Task: Open Card Card0000000053 in Board Board0000000014 in Workspace WS0000000005 in Trello. Add Member ayush98111@gmail.com to Card Card0000000053 in Board Board0000000014 in Workspace WS0000000005 in Trello. Add Purple Label titled Label0000000053 to Card Card0000000053 in Board Board0000000014 in Workspace WS0000000005 in Trello. Add Checklist CL0000000053 to Card Card0000000053 in Board Board0000000014 in Workspace WS0000000005 in Trello. Add Dates with Start Date as Aug 01 2023 and Due Date as Aug 31 2023 to Card Card0000000053 in Board Board0000000014 in Workspace WS0000000005 in Trello
Action: Mouse moved to (82, 414)
Screenshot: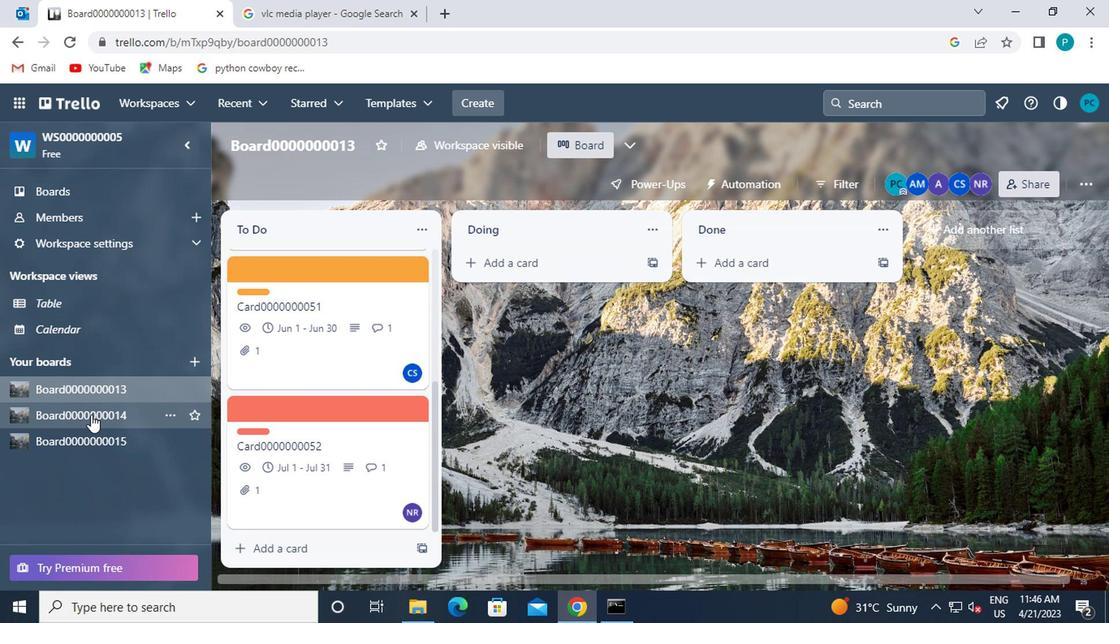 
Action: Mouse pressed left at (82, 414)
Screenshot: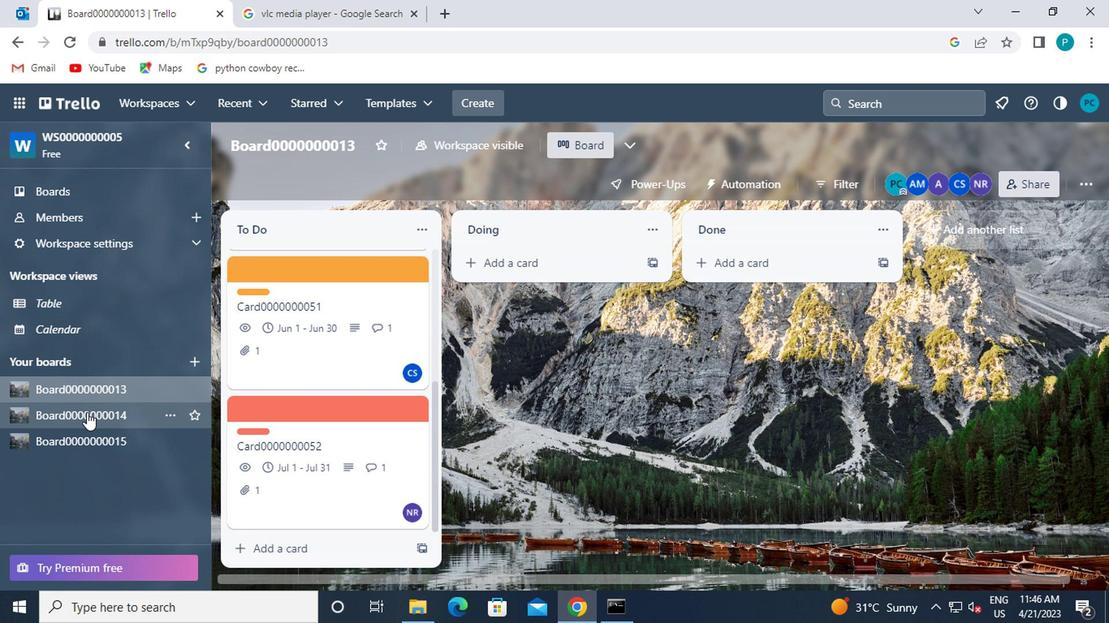 
Action: Mouse moved to (280, 234)
Screenshot: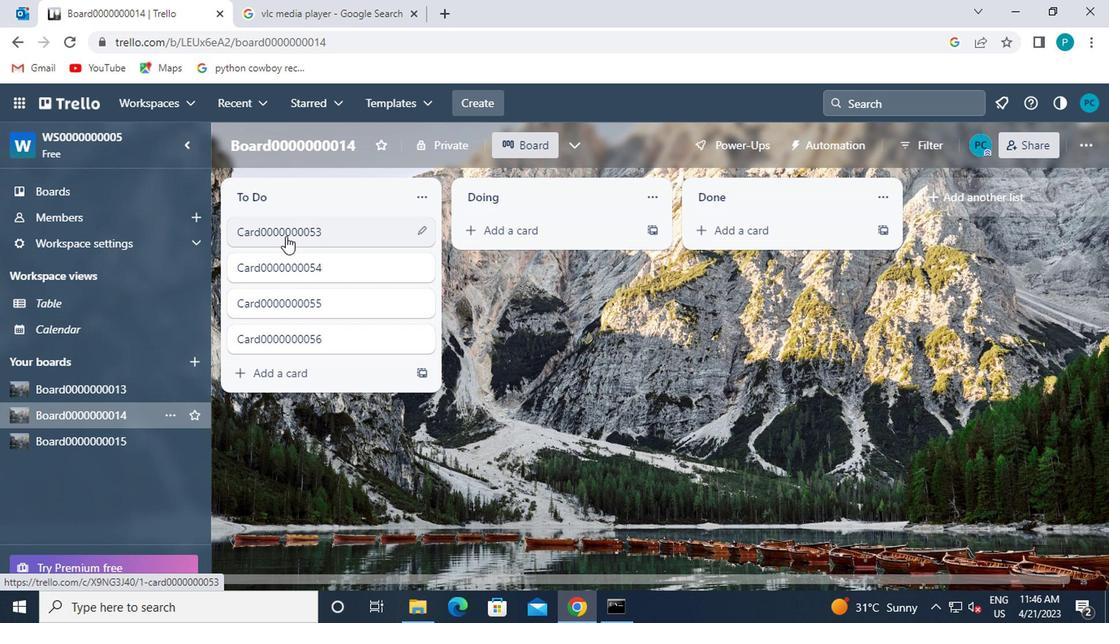 
Action: Mouse pressed left at (280, 234)
Screenshot: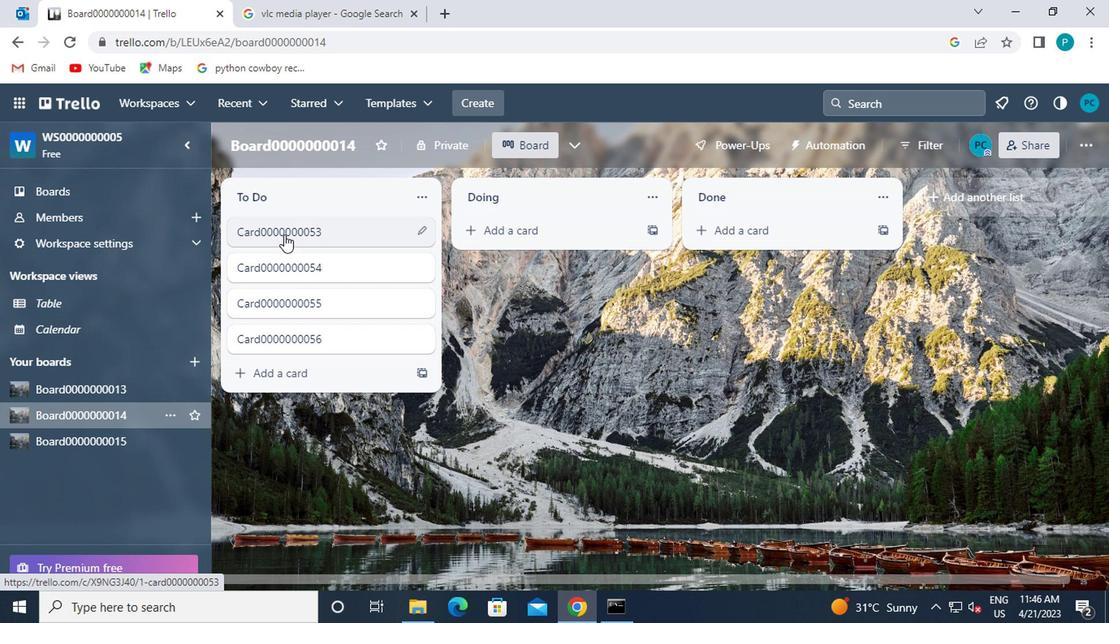 
Action: Mouse moved to (720, 231)
Screenshot: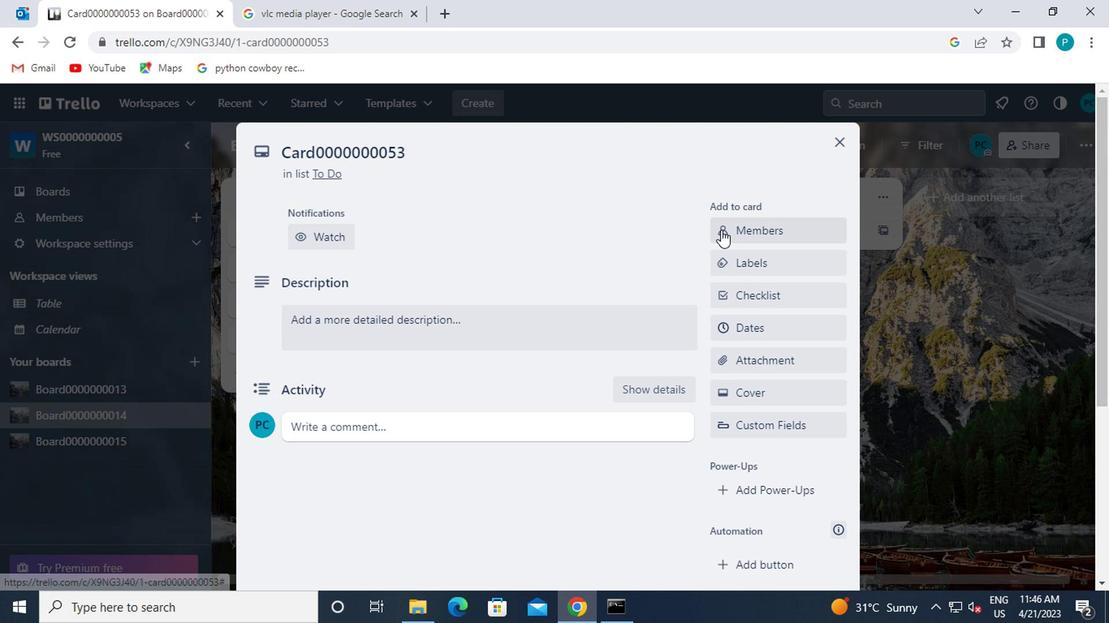 
Action: Mouse pressed left at (720, 231)
Screenshot: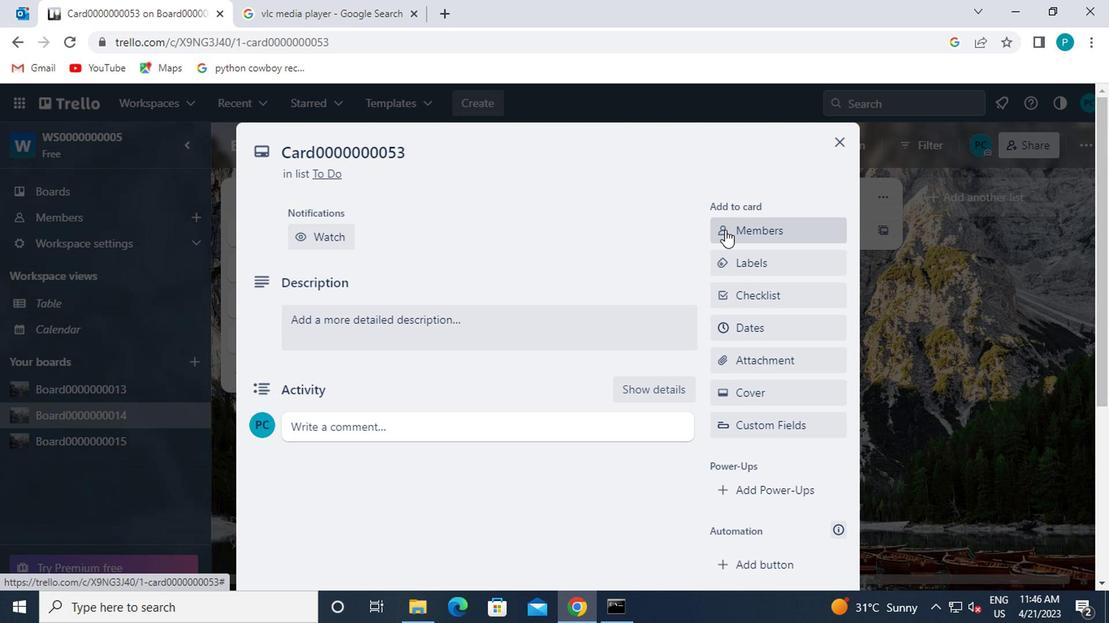 
Action: Mouse moved to (752, 312)
Screenshot: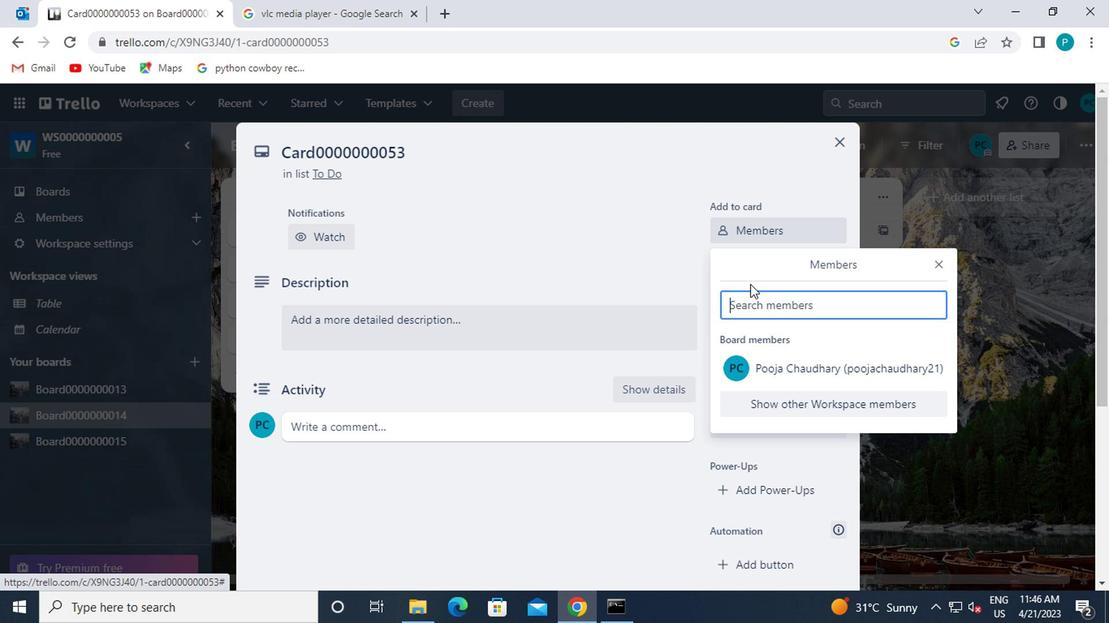 
Action: Mouse pressed left at (752, 312)
Screenshot: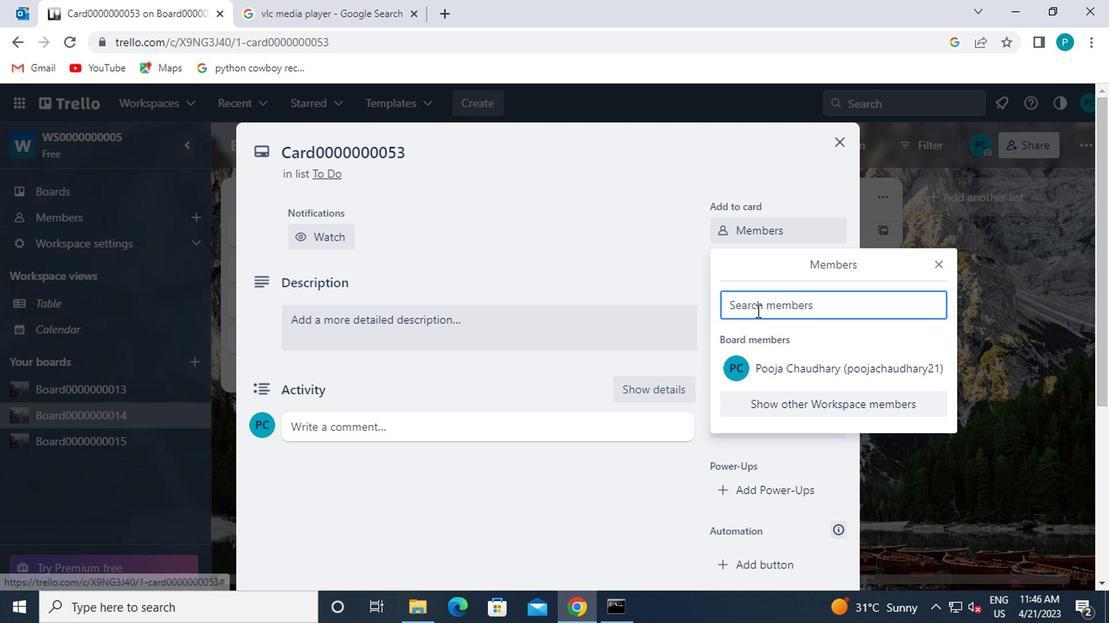 
Action: Key pressed a
Screenshot: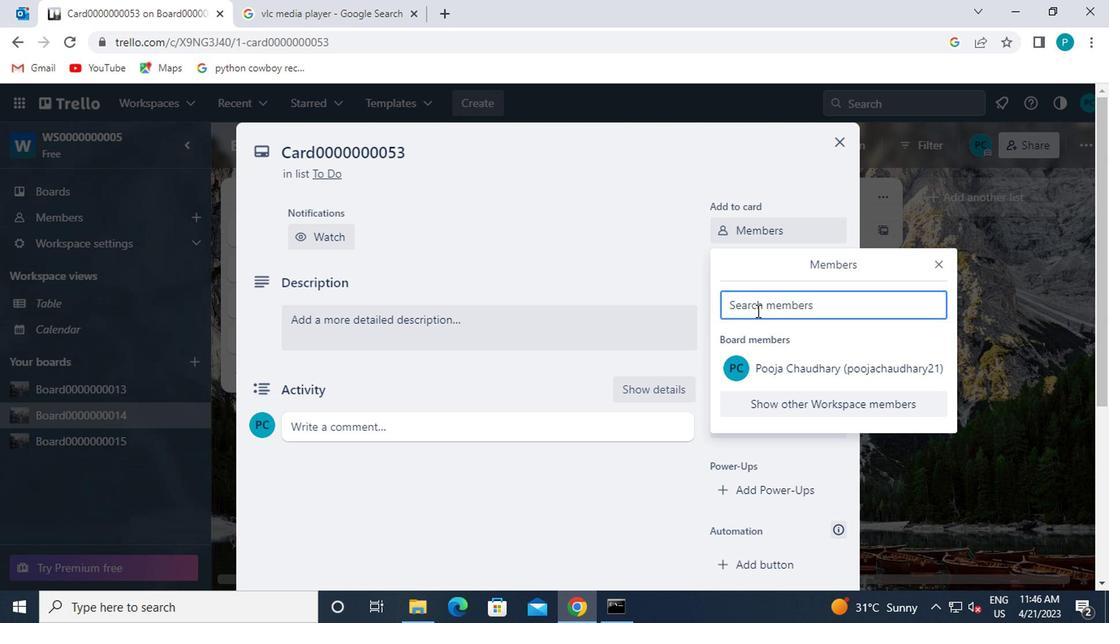 
Action: Mouse moved to (793, 484)
Screenshot: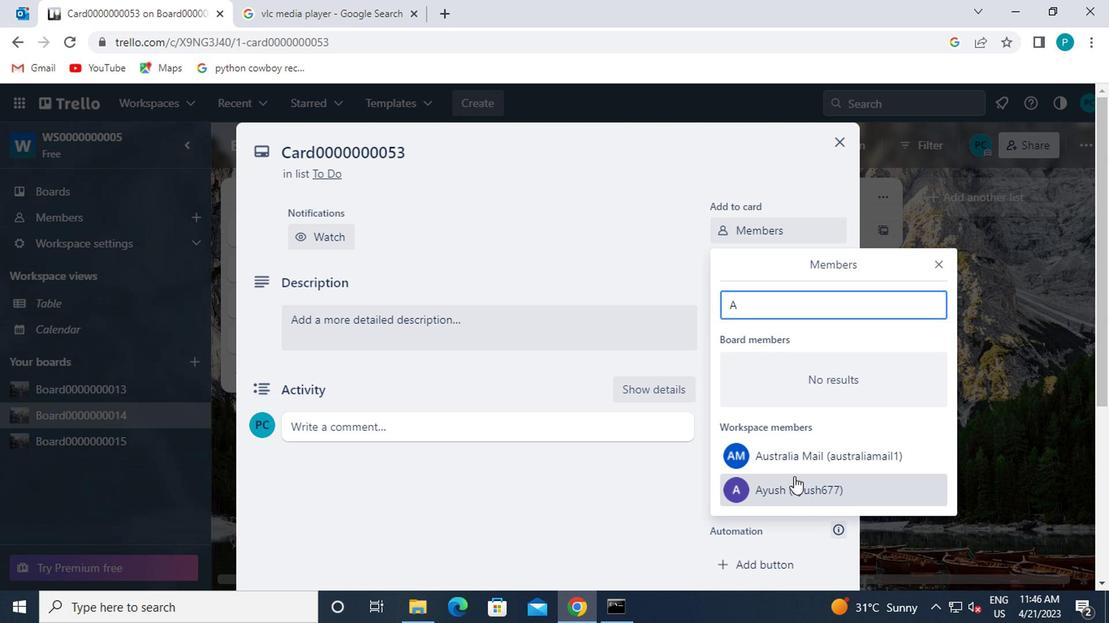 
Action: Mouse pressed left at (793, 484)
Screenshot: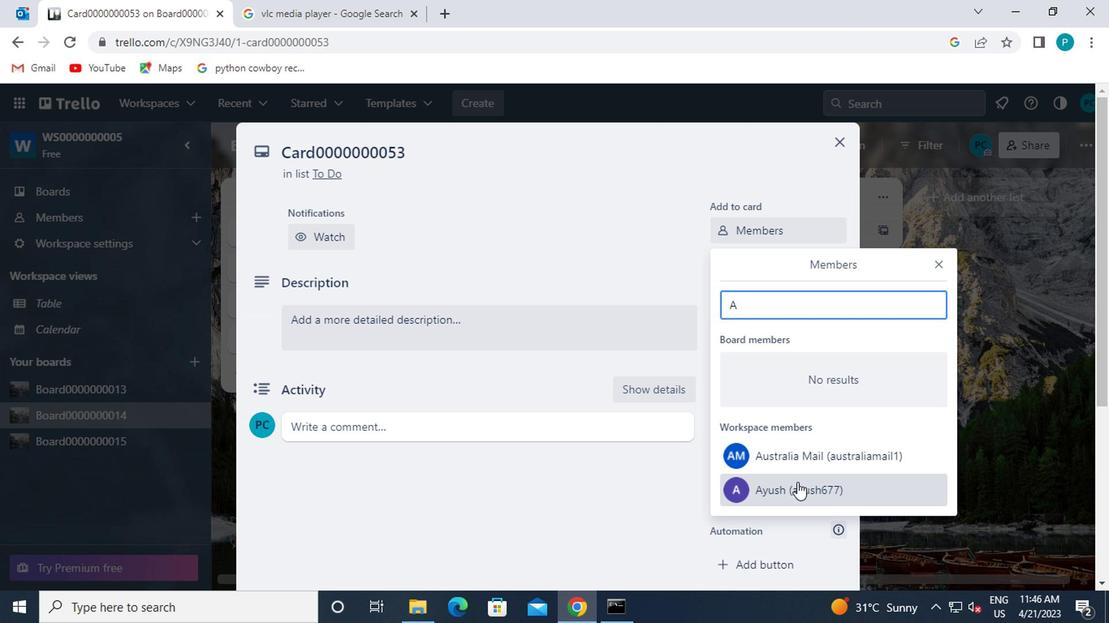 
Action: Mouse moved to (936, 264)
Screenshot: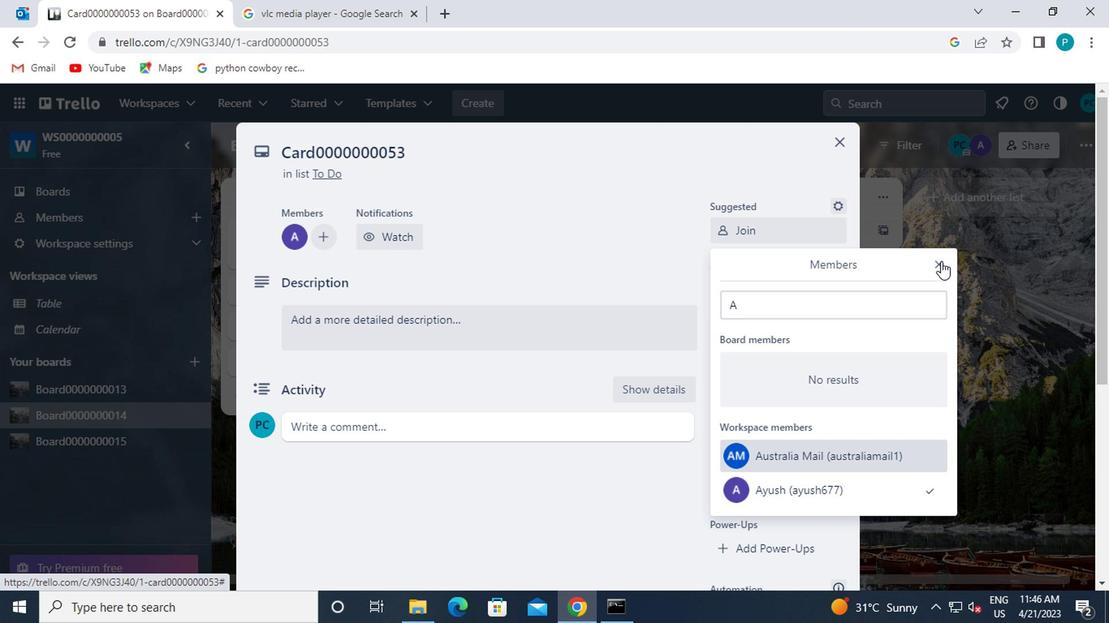 
Action: Mouse pressed left at (936, 264)
Screenshot: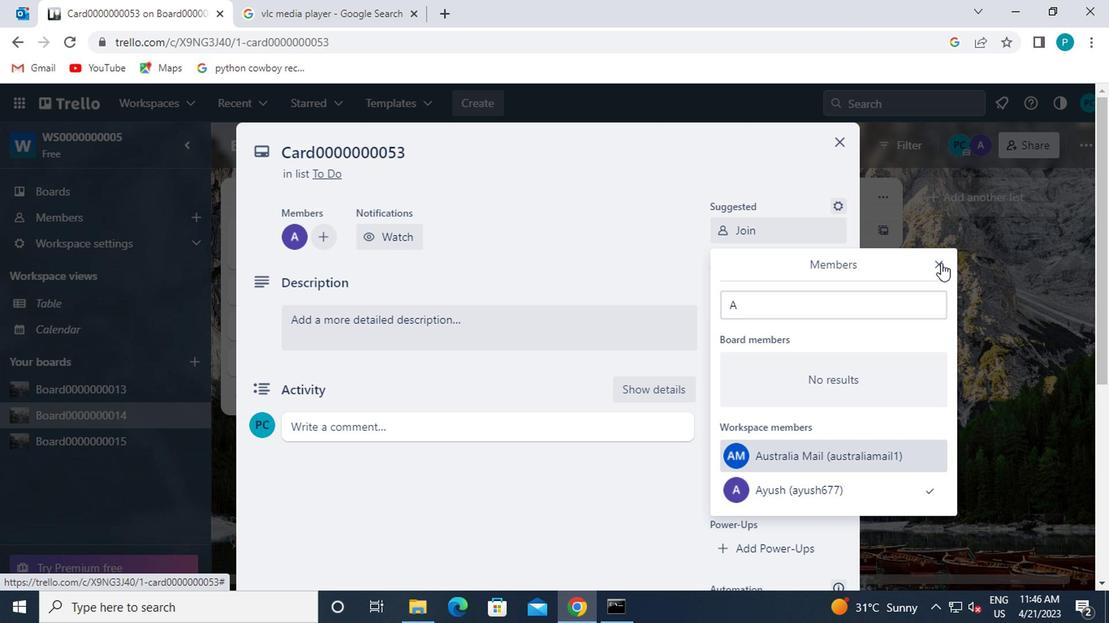 
Action: Mouse moved to (806, 326)
Screenshot: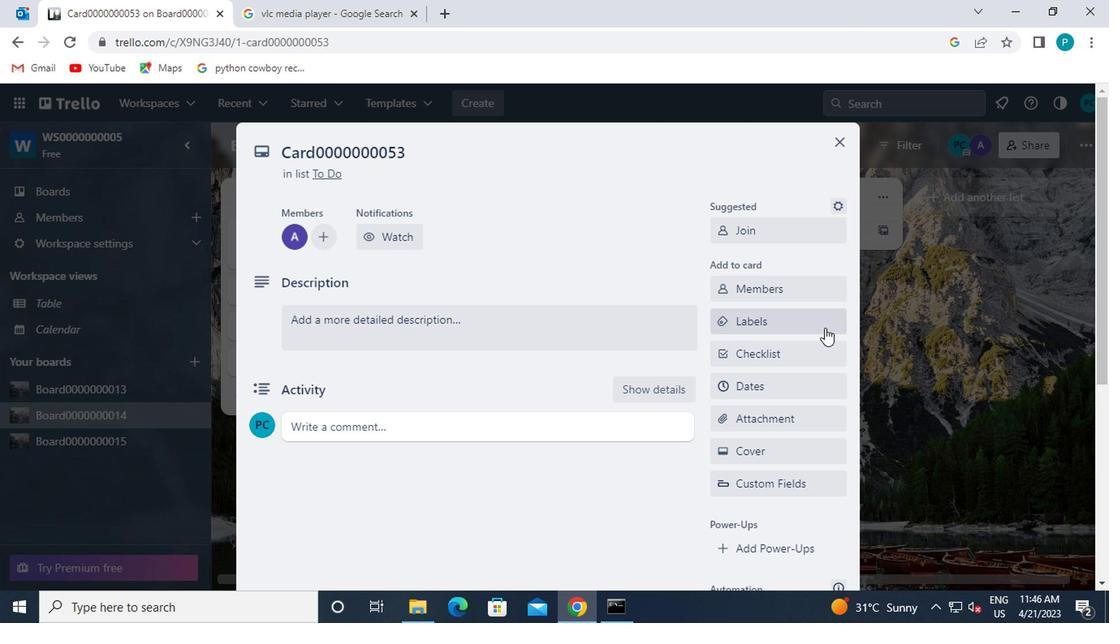 
Action: Mouse pressed left at (806, 326)
Screenshot: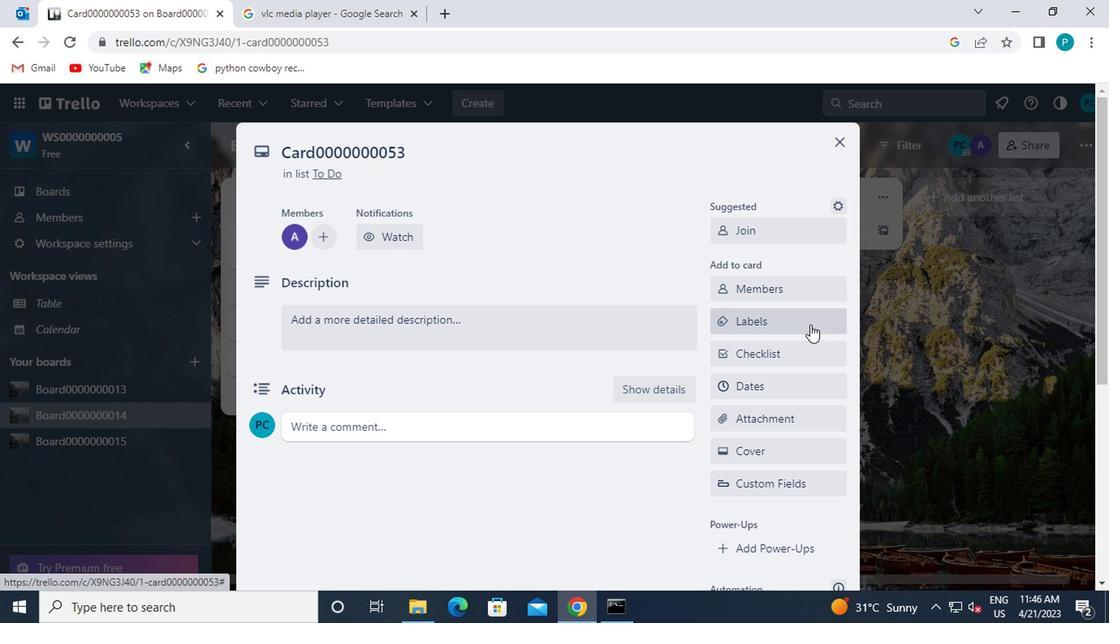 
Action: Mouse moved to (819, 422)
Screenshot: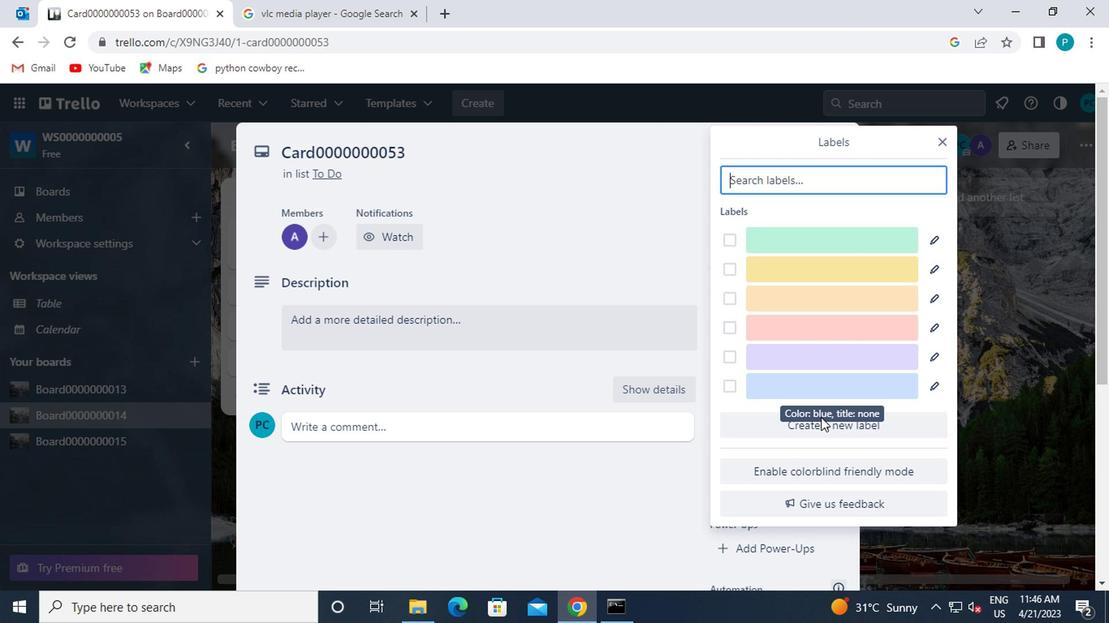 
Action: Mouse pressed left at (819, 422)
Screenshot: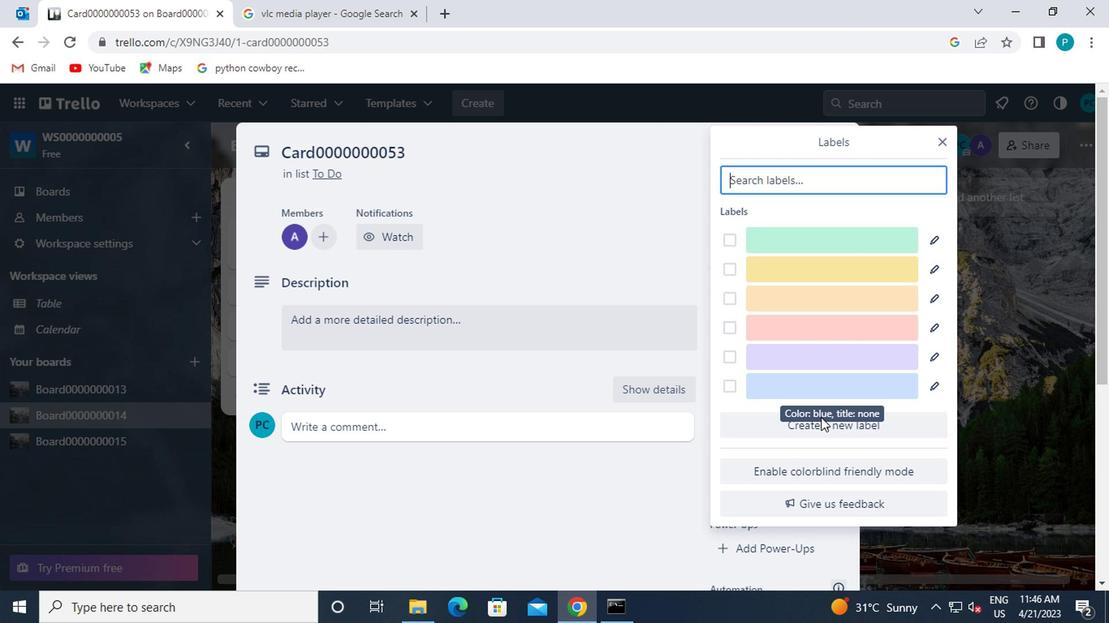 
Action: Mouse moved to (826, 426)
Screenshot: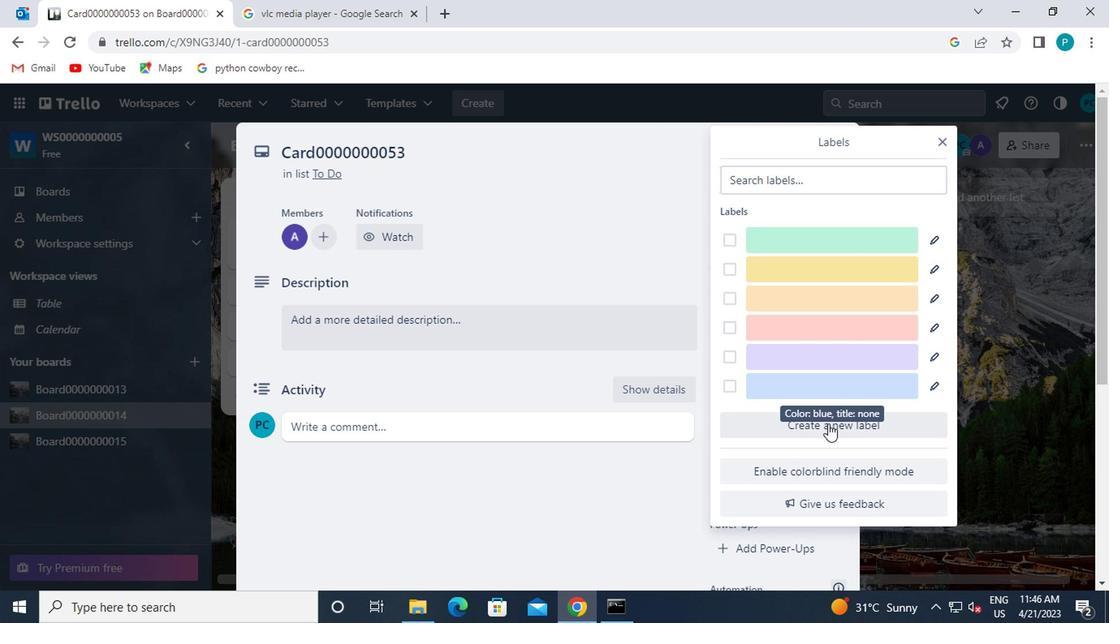 
Action: Mouse pressed left at (826, 426)
Screenshot: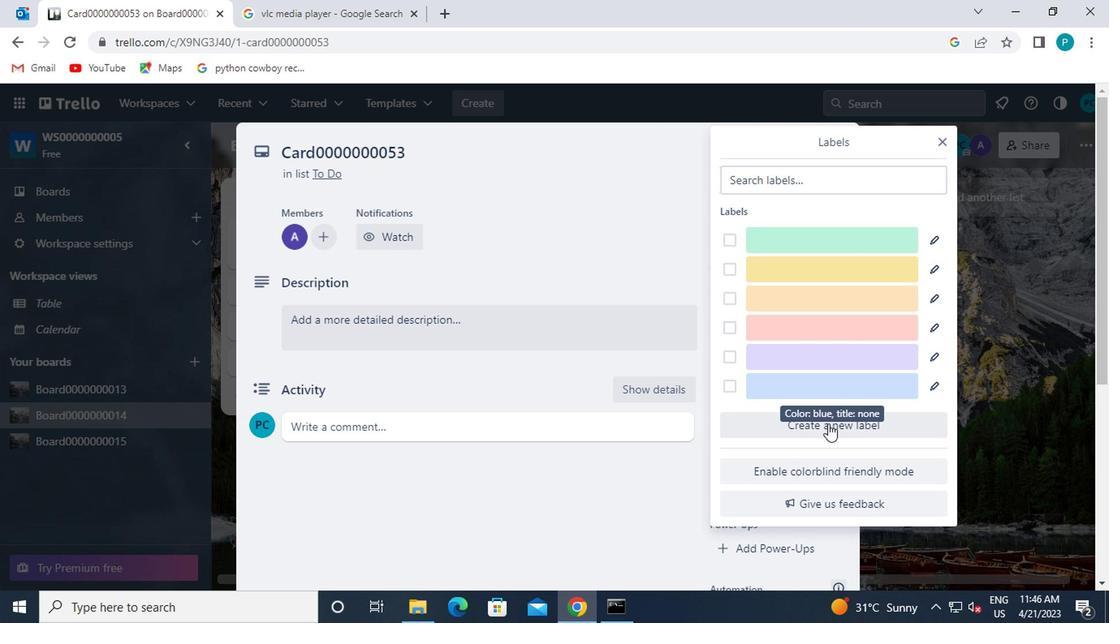 
Action: Mouse moved to (910, 378)
Screenshot: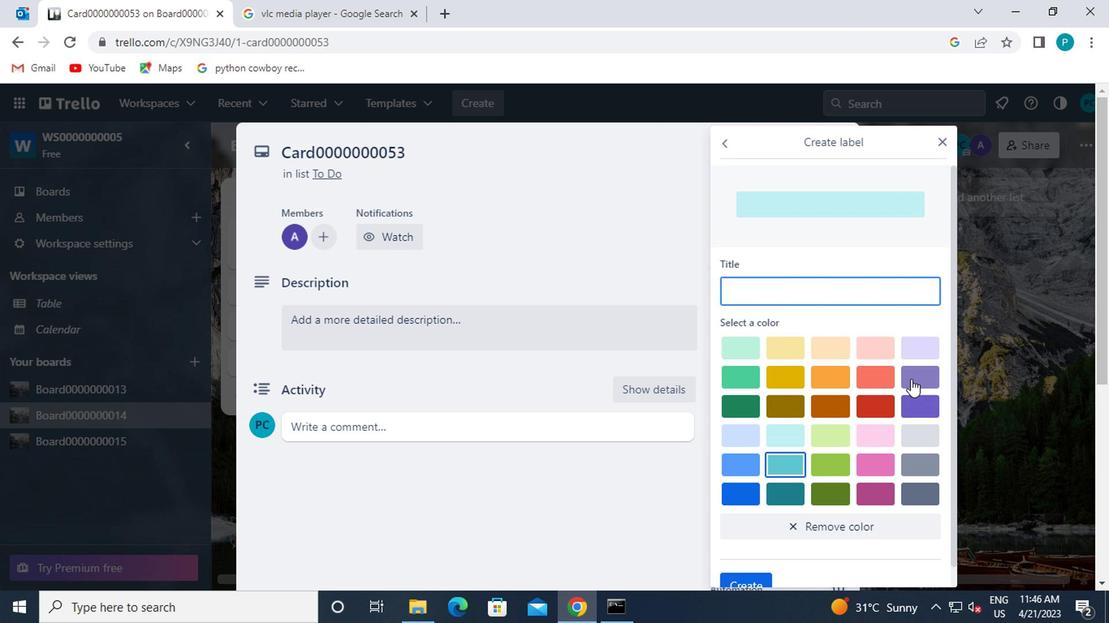 
Action: Mouse pressed left at (910, 378)
Screenshot: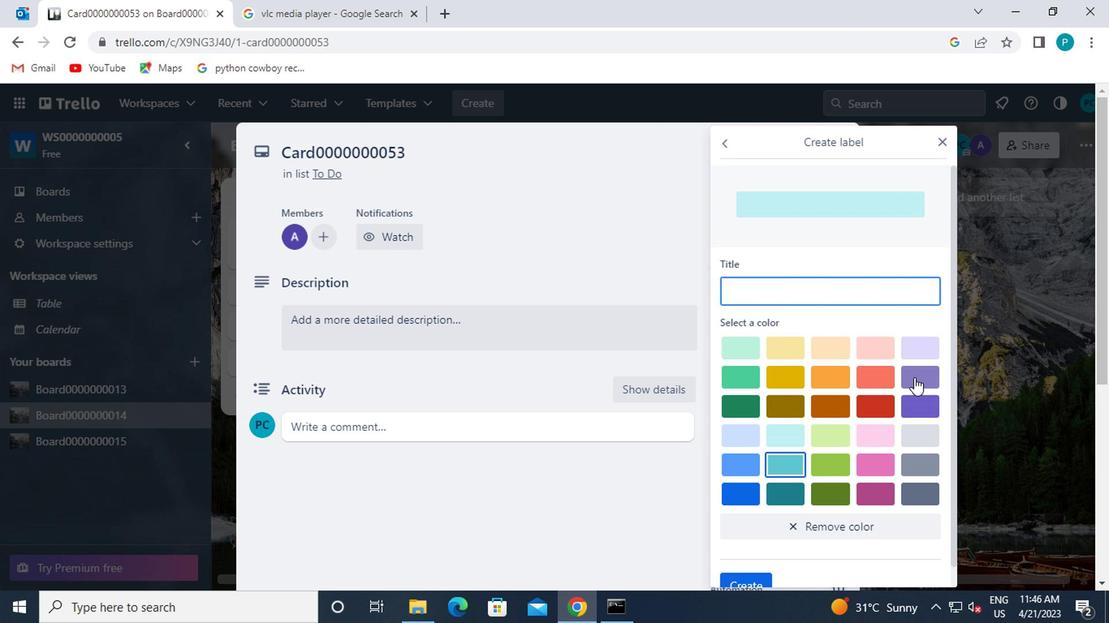 
Action: Mouse moved to (745, 294)
Screenshot: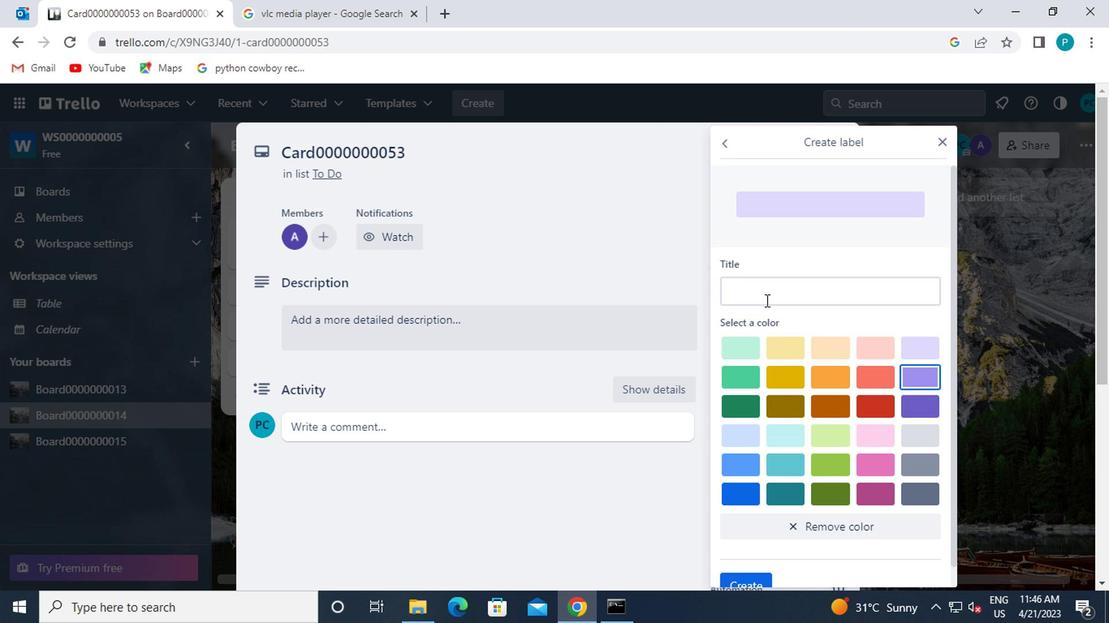 
Action: Mouse pressed left at (745, 294)
Screenshot: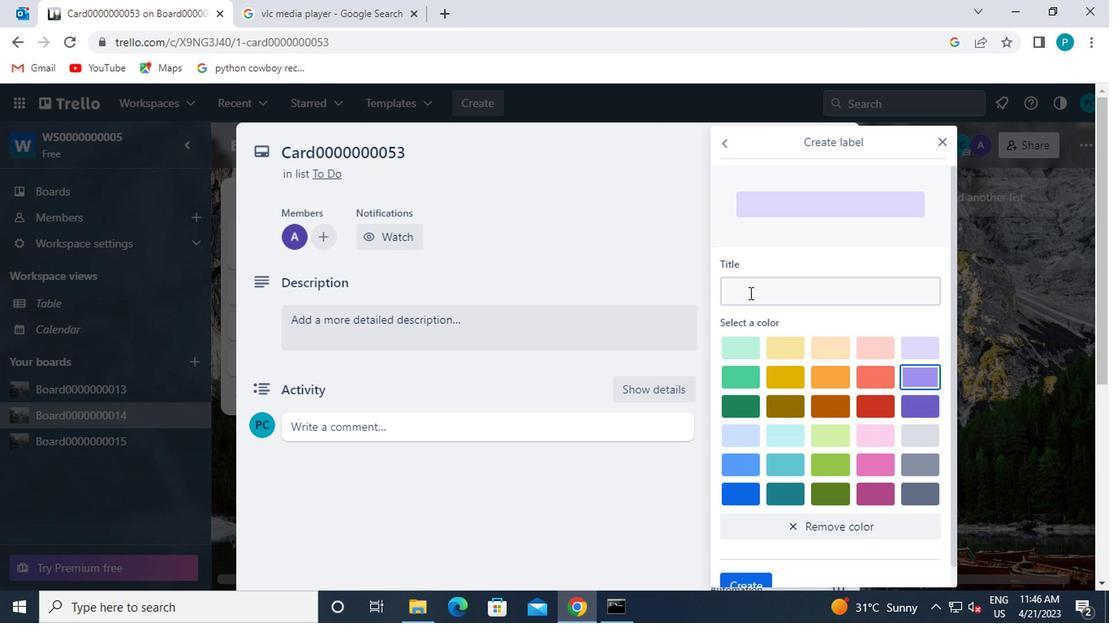 
Action: Key pressed l<Key.caps_lock>abel0000000053
Screenshot: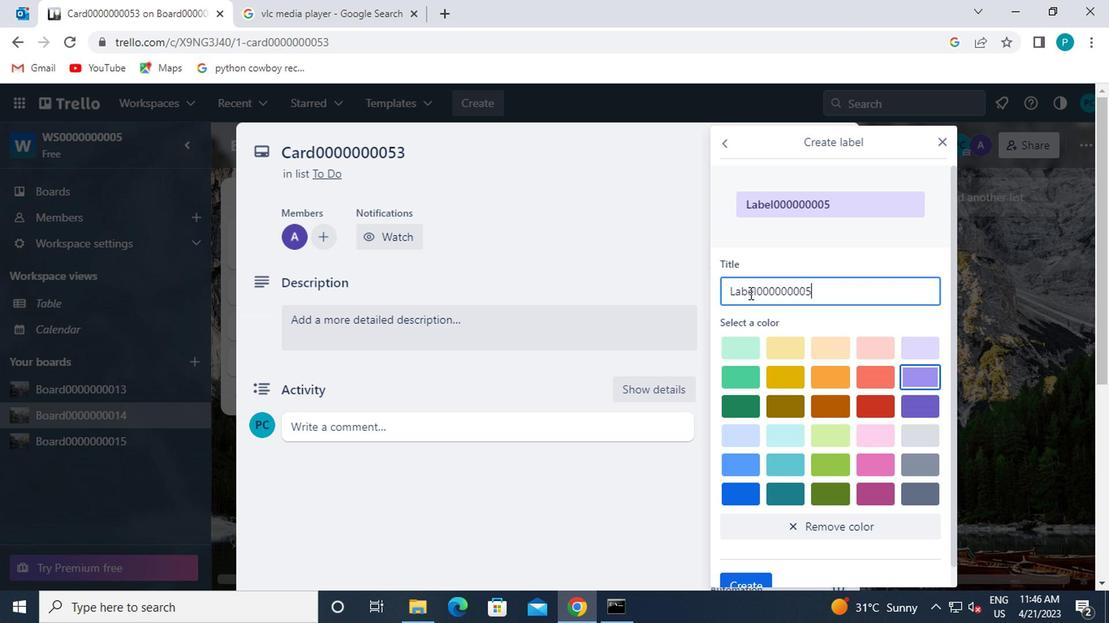 
Action: Mouse moved to (774, 421)
Screenshot: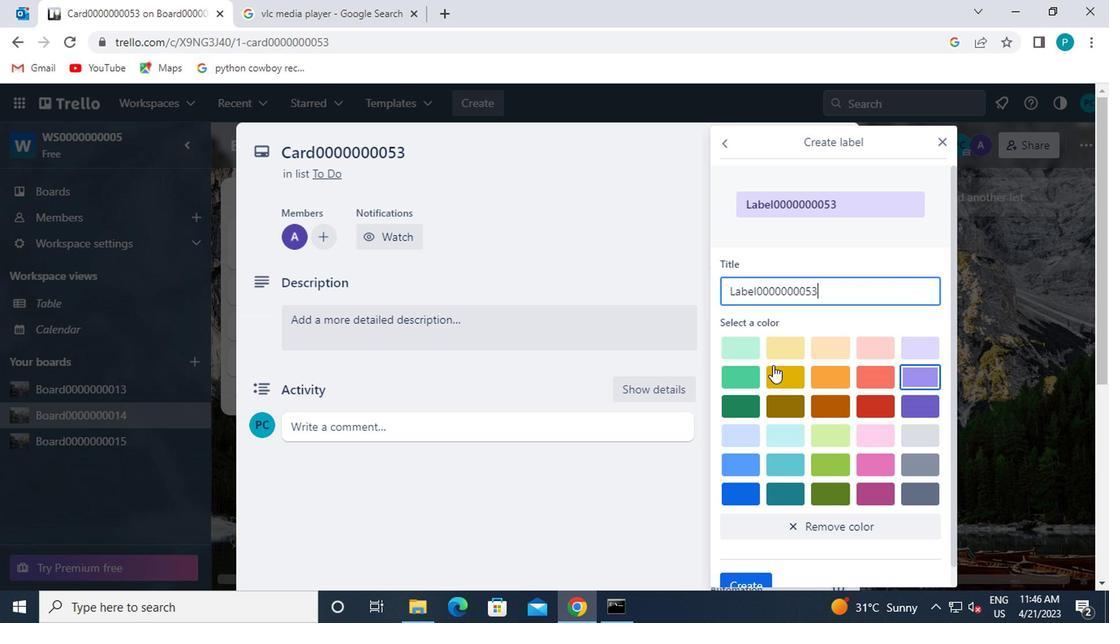 
Action: Mouse scrolled (774, 420) with delta (0, 0)
Screenshot: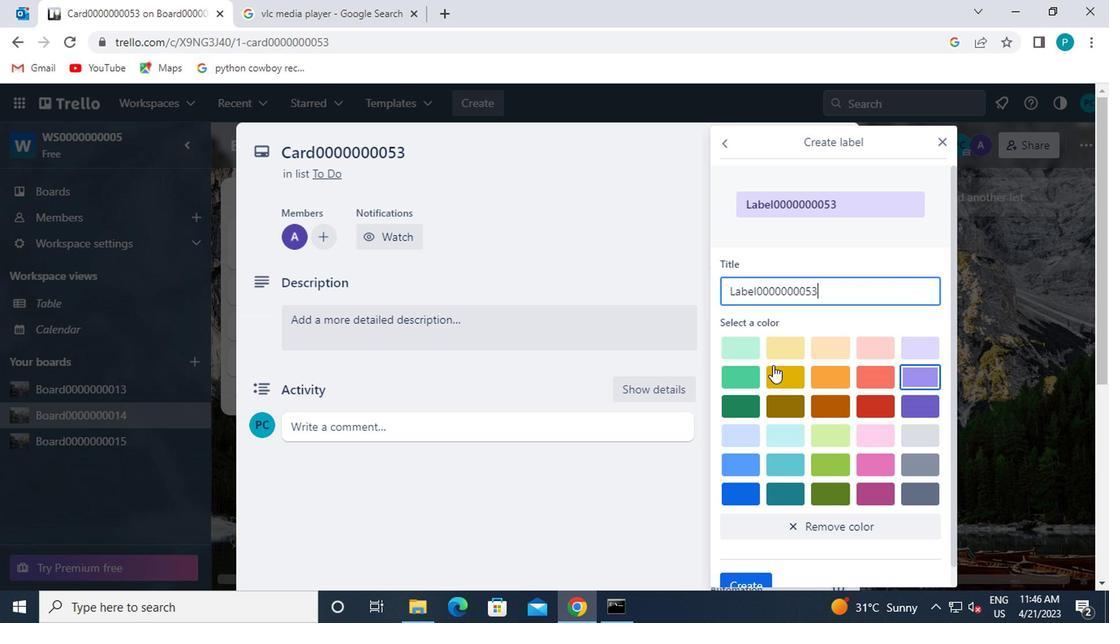 
Action: Mouse moved to (774, 421)
Screenshot: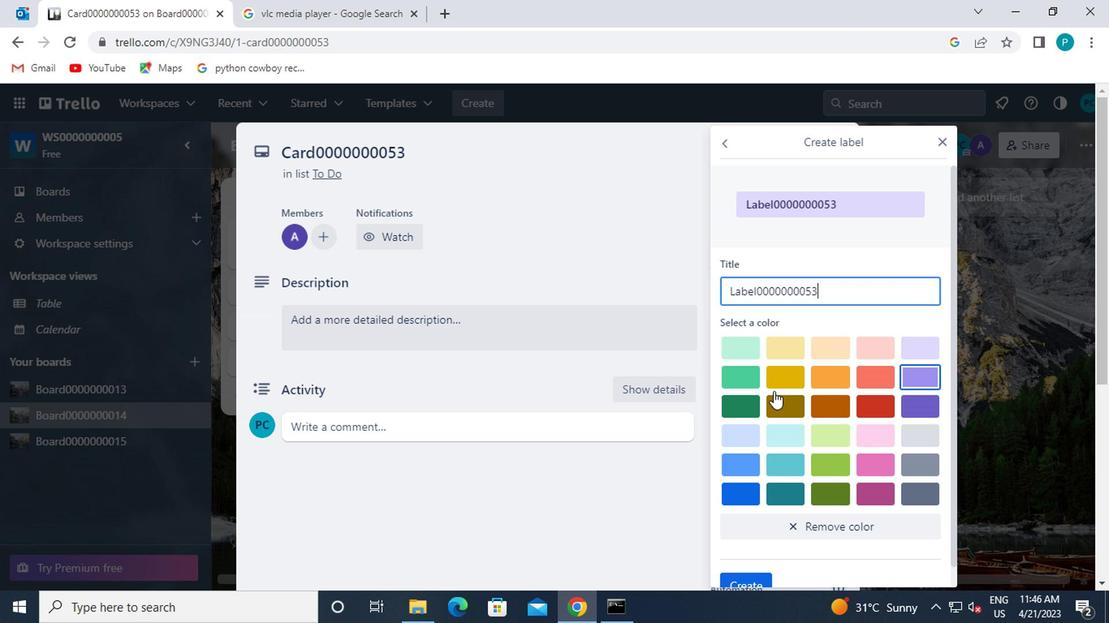 
Action: Mouse scrolled (774, 420) with delta (0, 0)
Screenshot: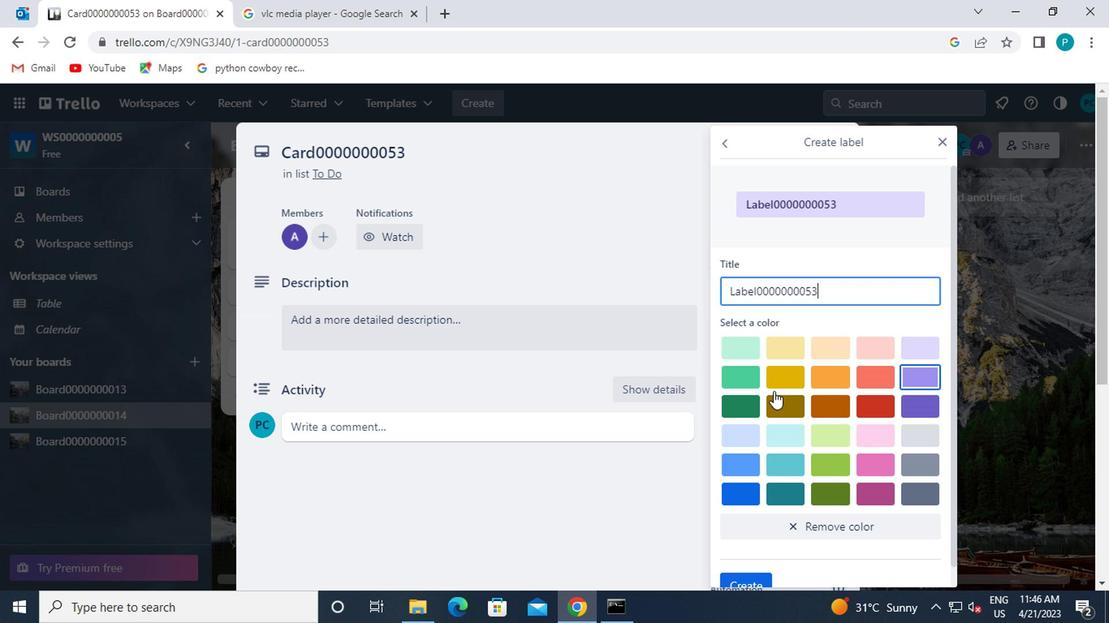 
Action: Mouse scrolled (774, 420) with delta (0, 0)
Screenshot: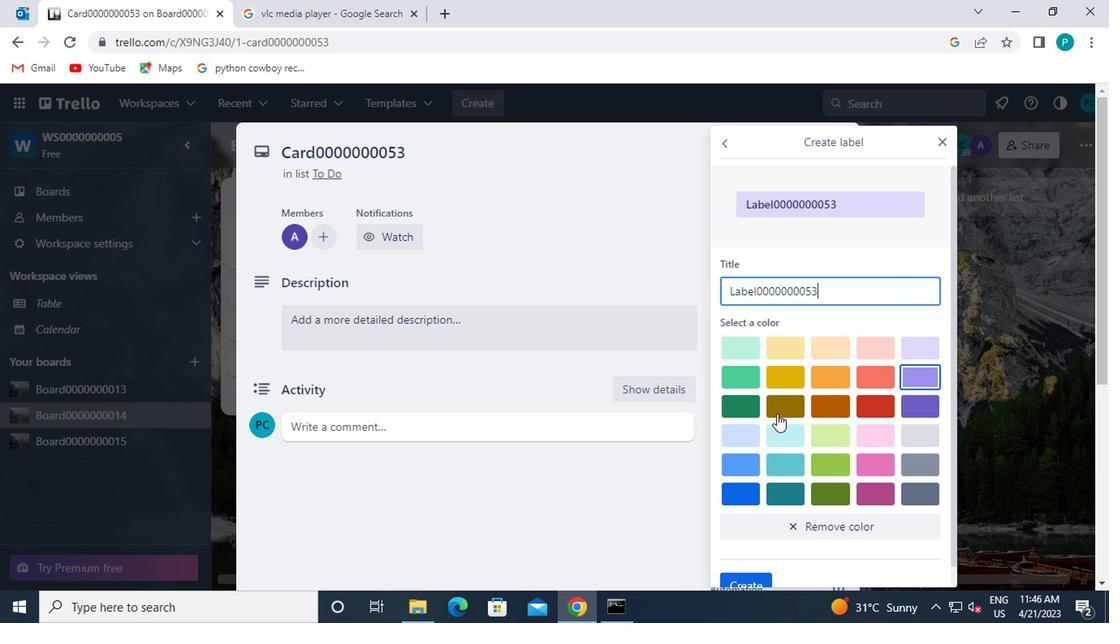 
Action: Mouse moved to (738, 563)
Screenshot: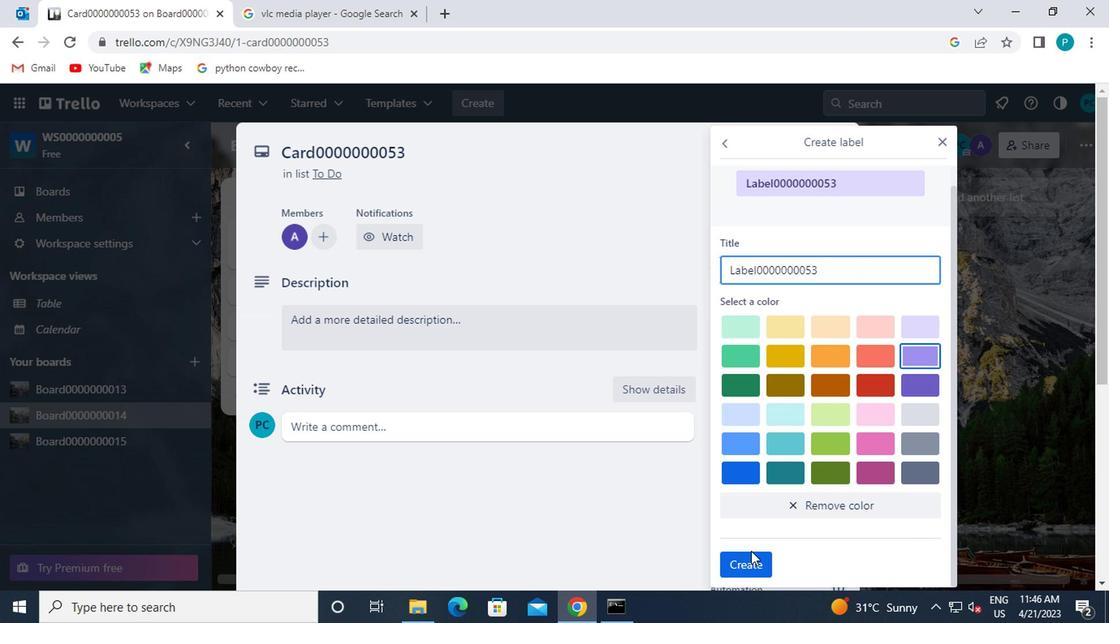 
Action: Mouse pressed left at (738, 563)
Screenshot: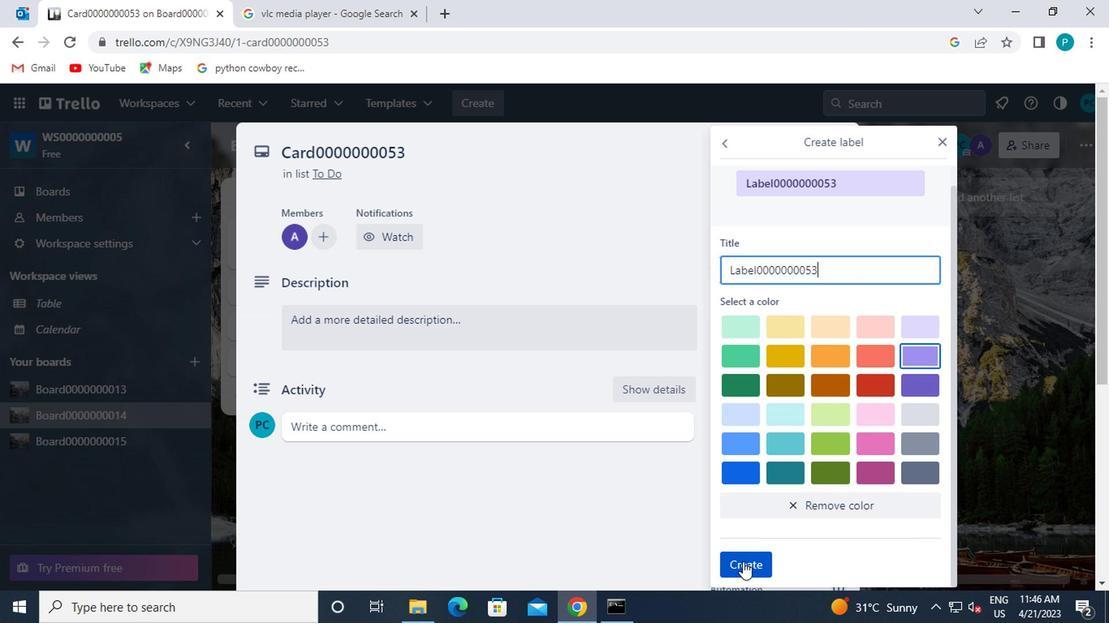 
Action: Mouse moved to (936, 139)
Screenshot: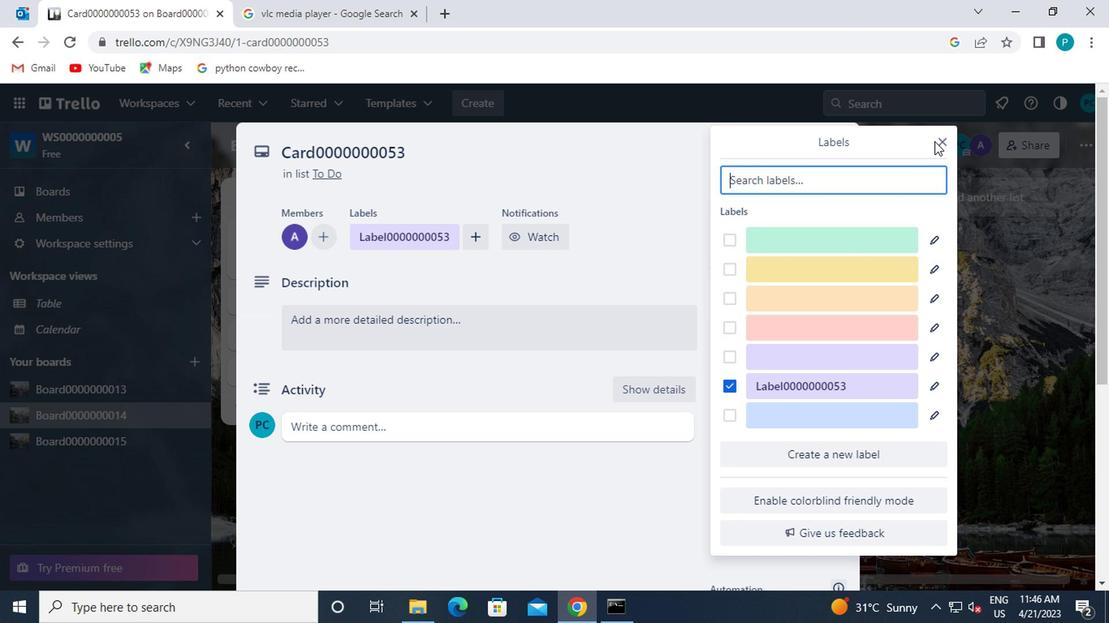 
Action: Mouse pressed left at (936, 139)
Screenshot: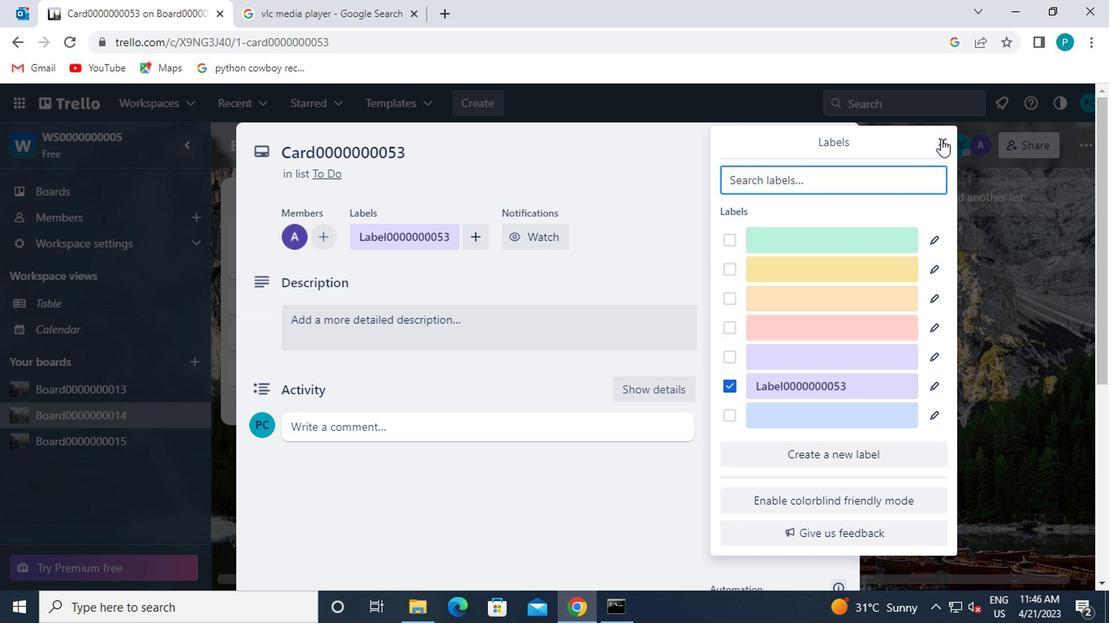 
Action: Mouse moved to (774, 371)
Screenshot: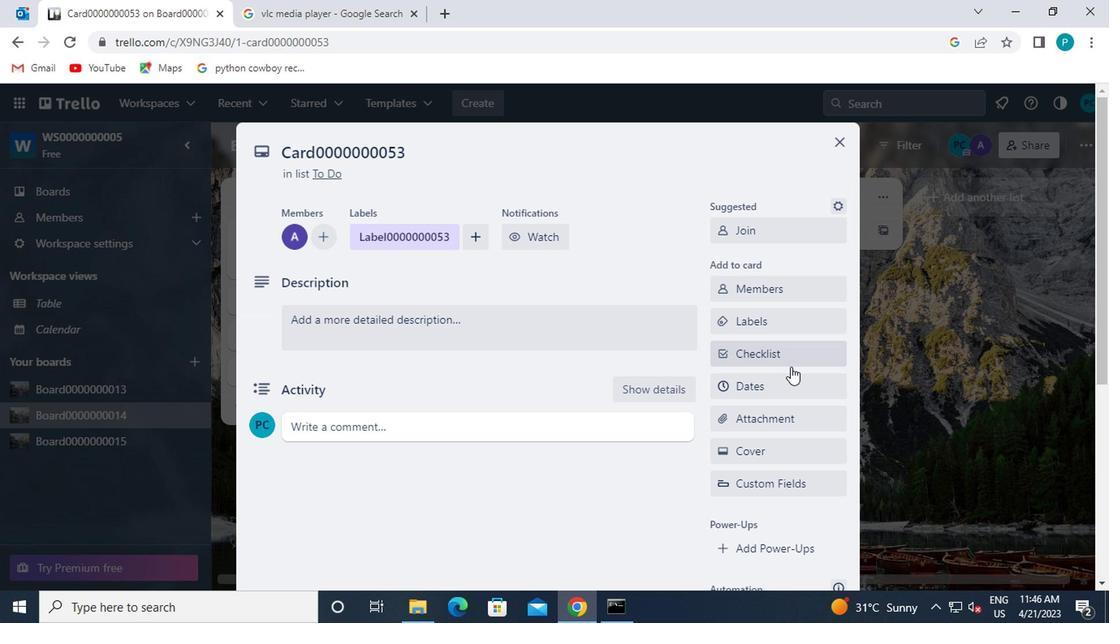 
Action: Mouse pressed left at (774, 371)
Screenshot: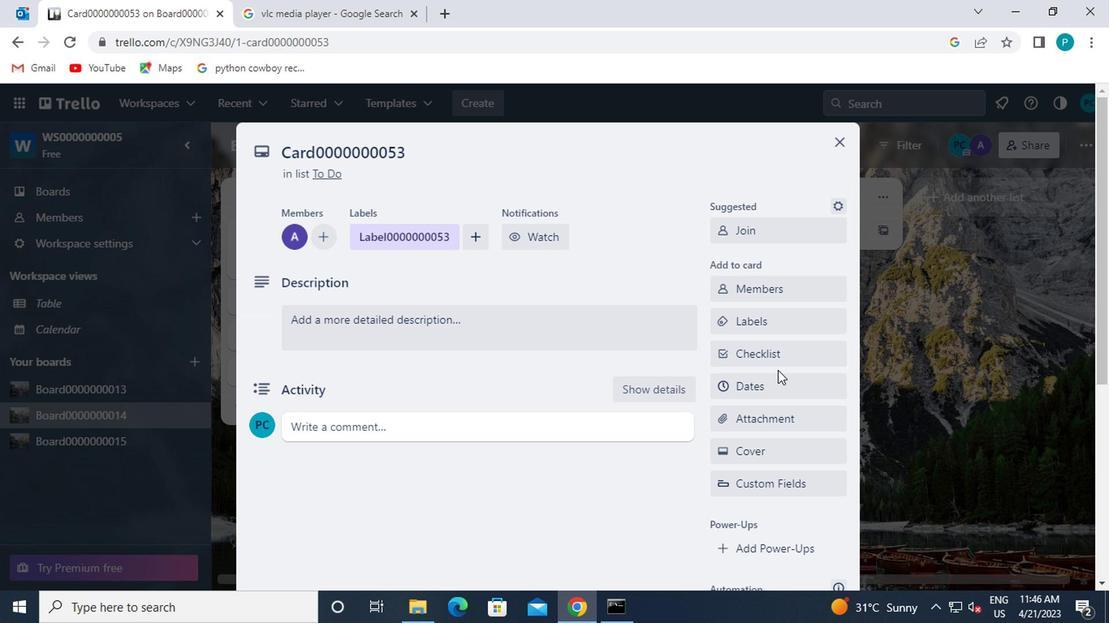 
Action: Mouse moved to (765, 363)
Screenshot: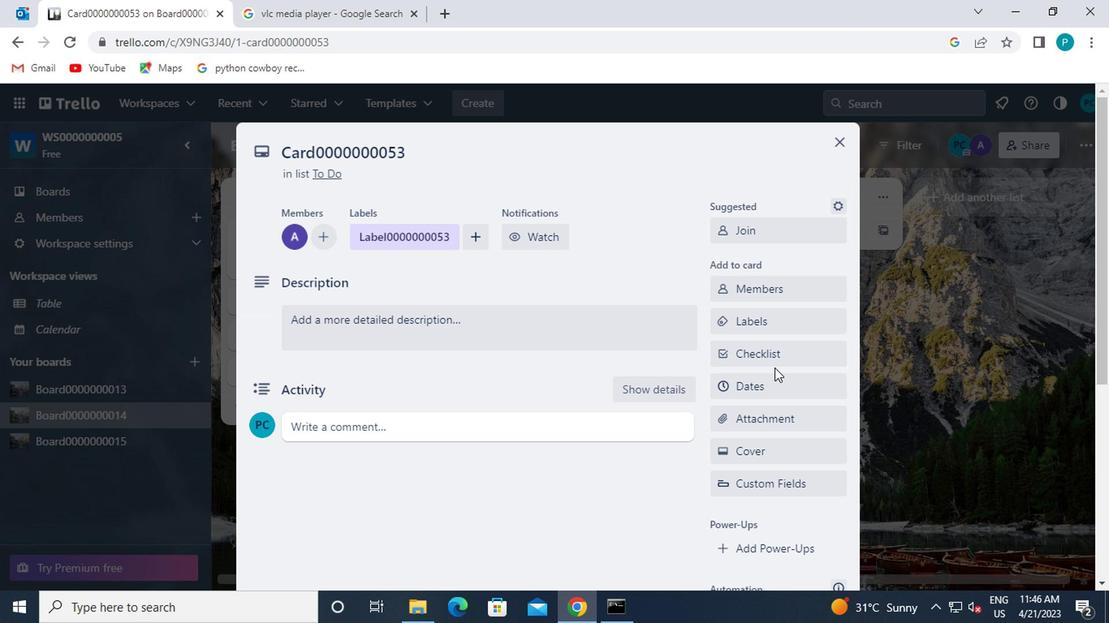 
Action: Mouse pressed left at (765, 363)
Screenshot: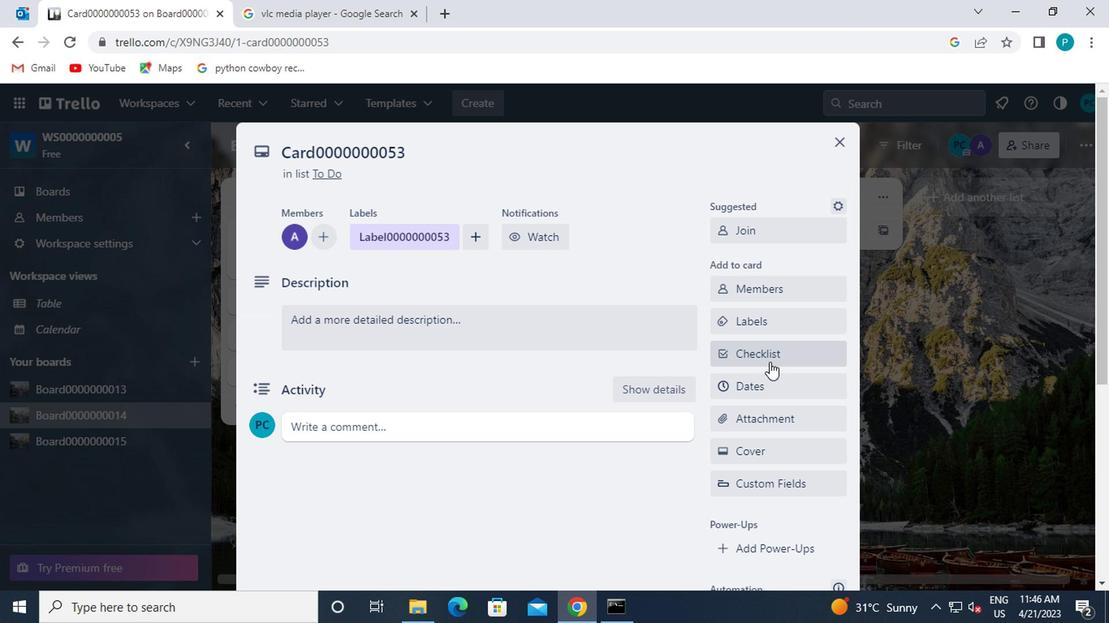 
Action: Mouse moved to (763, 365)
Screenshot: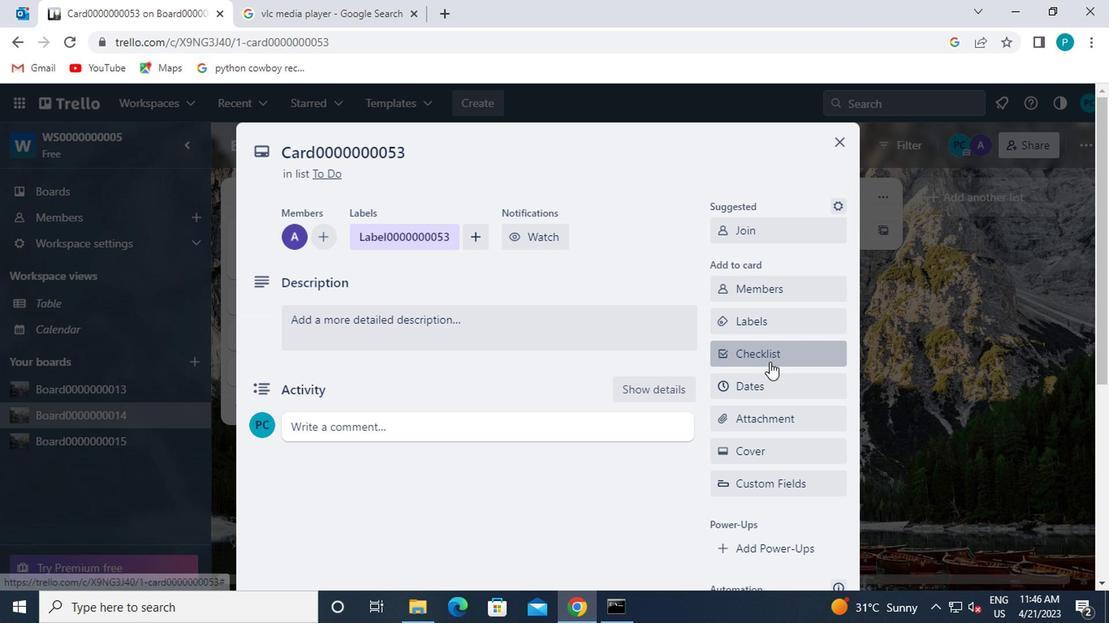 
Action: Key pressed <Key.caps_lock>cl0000000053
Screenshot: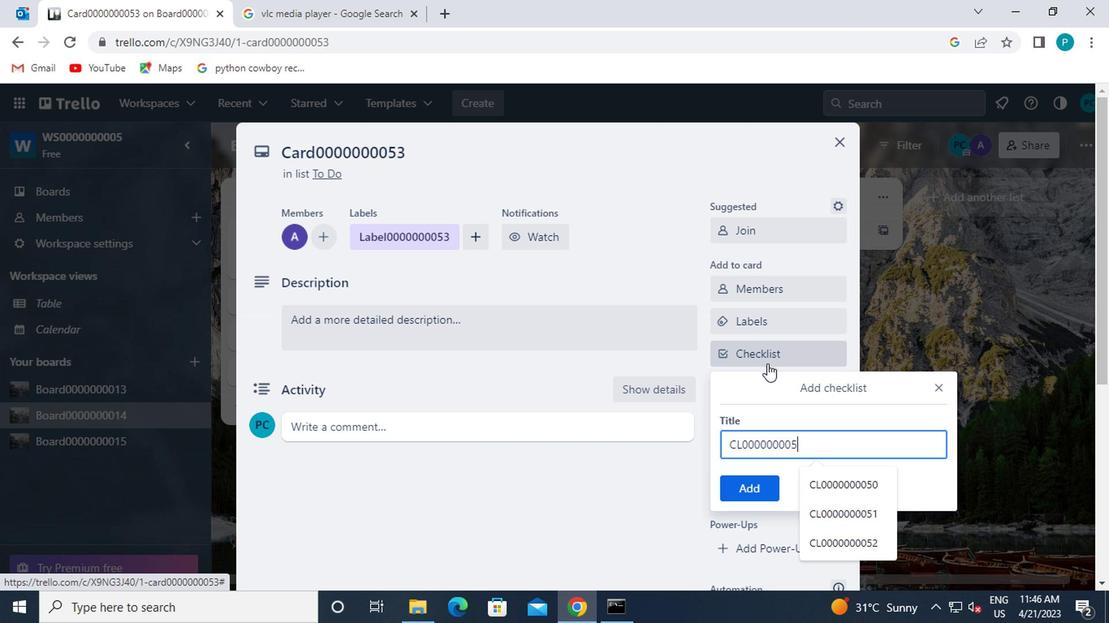 
Action: Mouse moved to (760, 480)
Screenshot: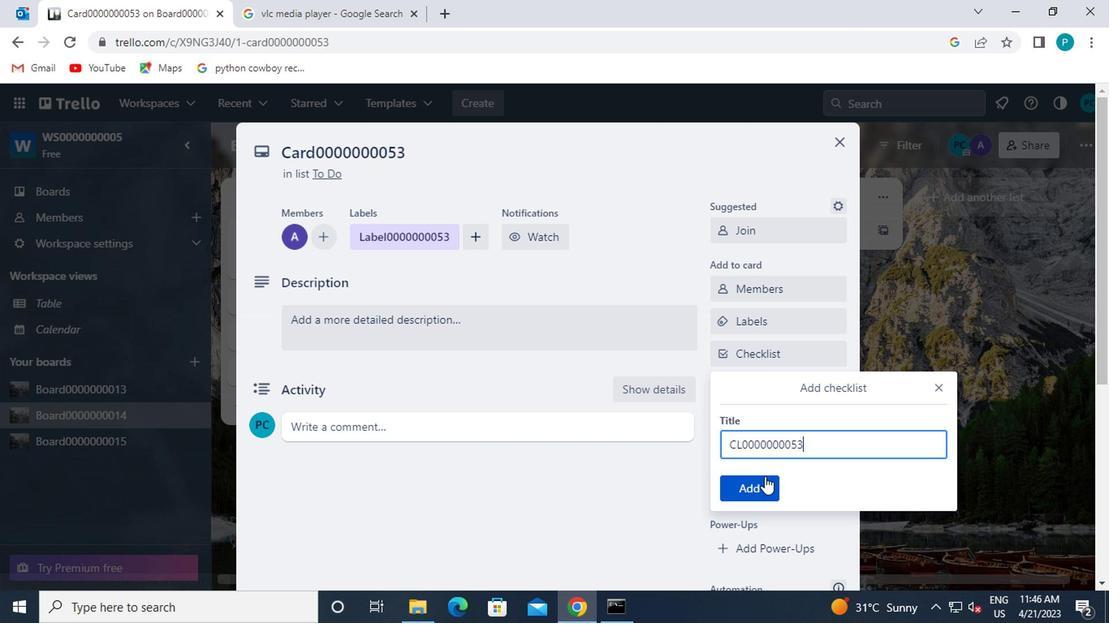 
Action: Mouse pressed left at (760, 480)
Screenshot: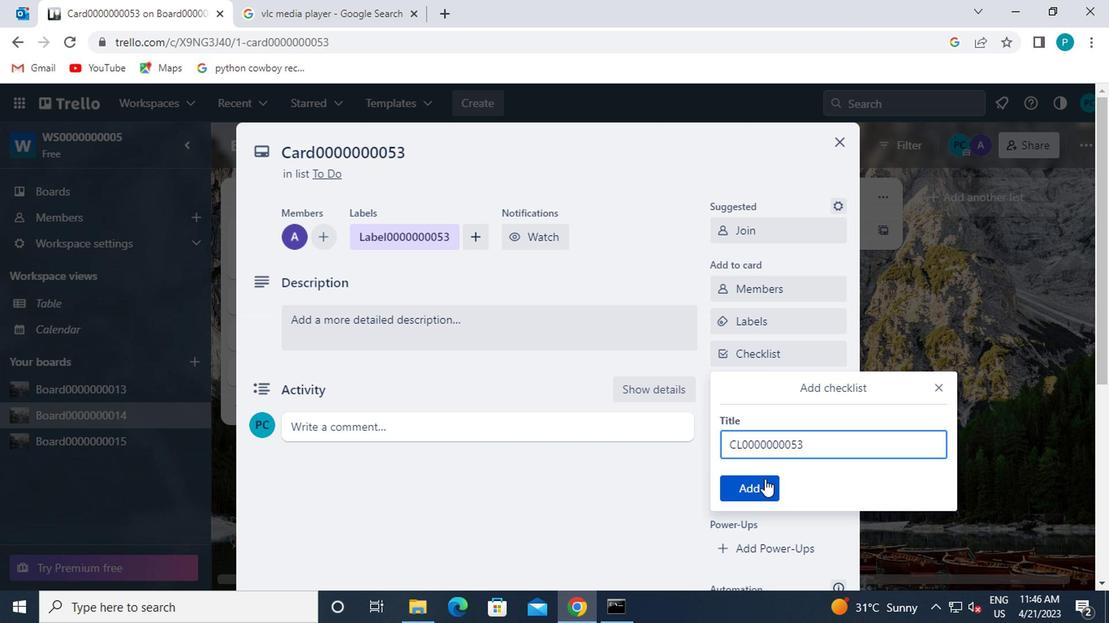 
Action: Mouse moved to (736, 399)
Screenshot: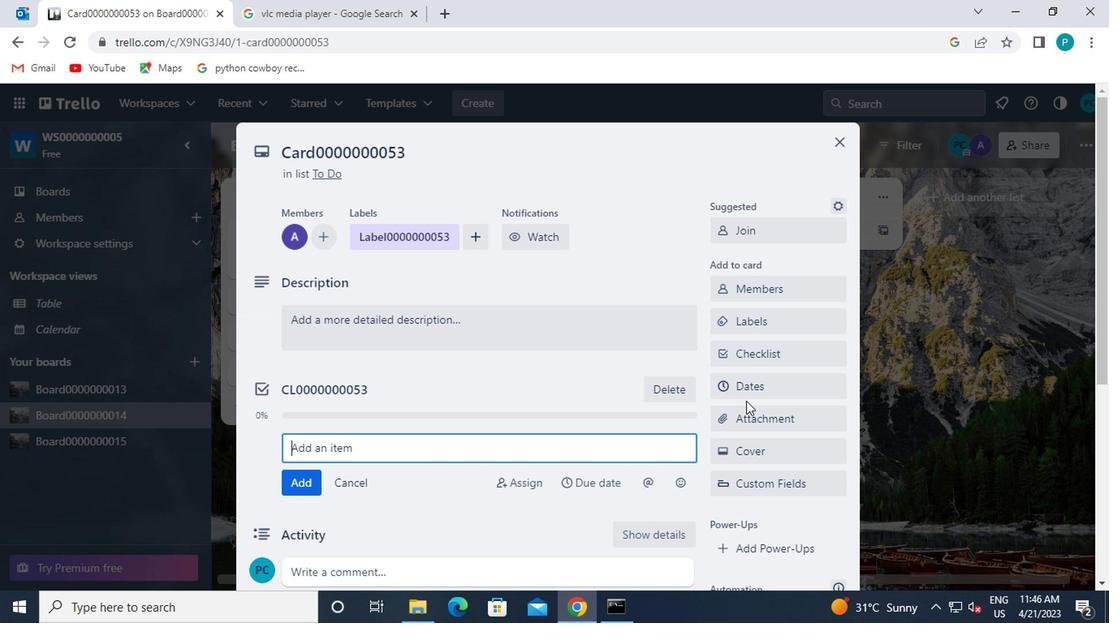
Action: Mouse pressed left at (736, 399)
Screenshot: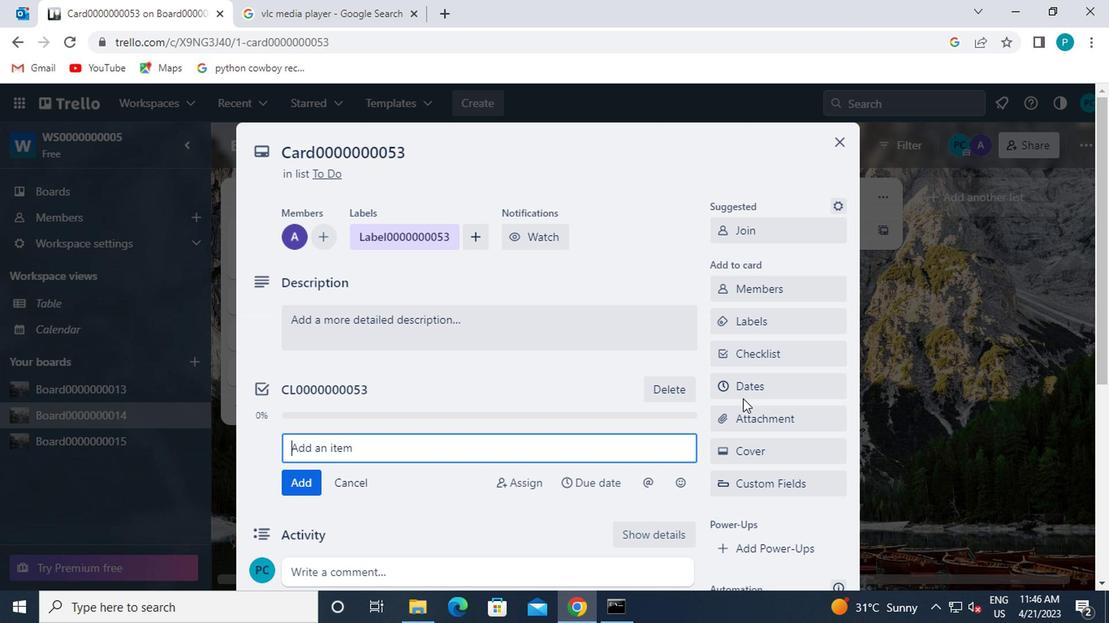 
Action: Mouse moved to (718, 434)
Screenshot: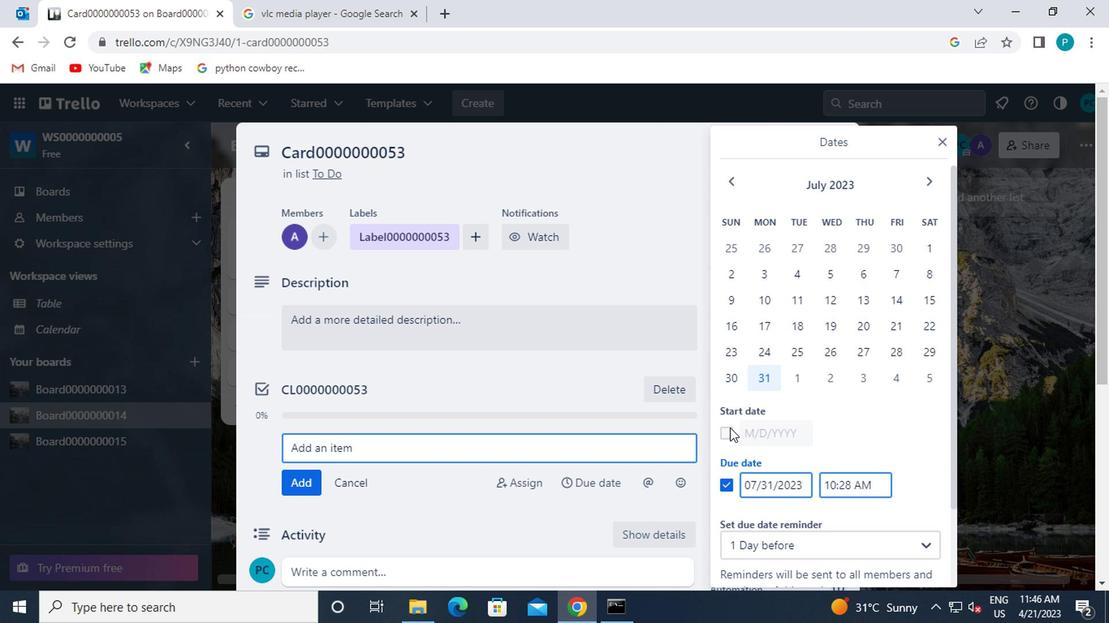 
Action: Mouse pressed left at (718, 434)
Screenshot: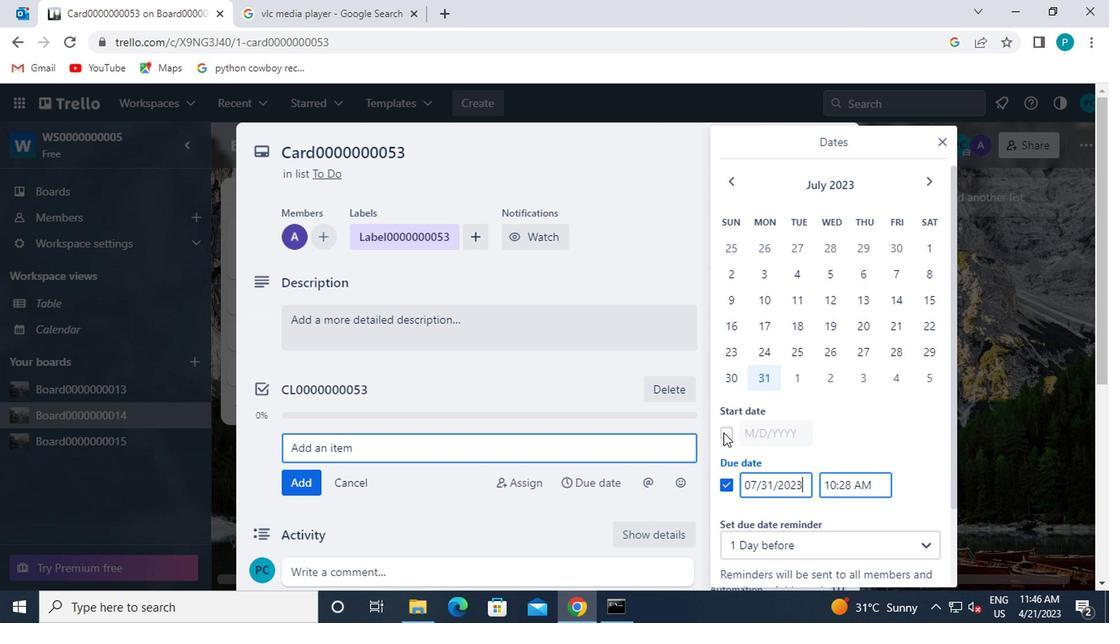 
Action: Mouse moved to (919, 183)
Screenshot: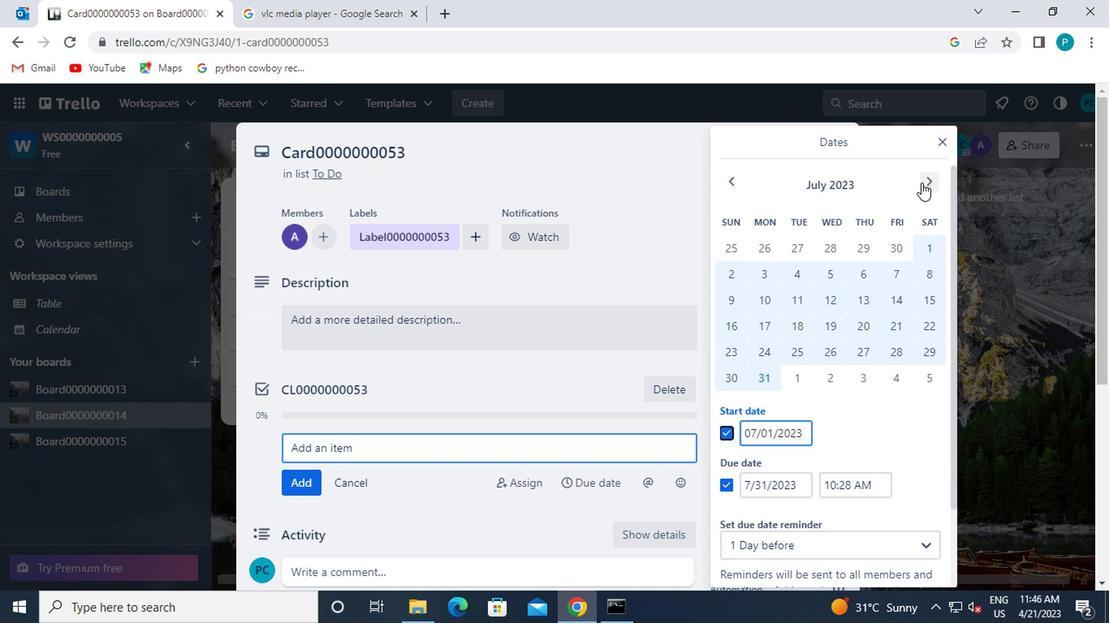 
Action: Mouse pressed left at (919, 183)
Screenshot: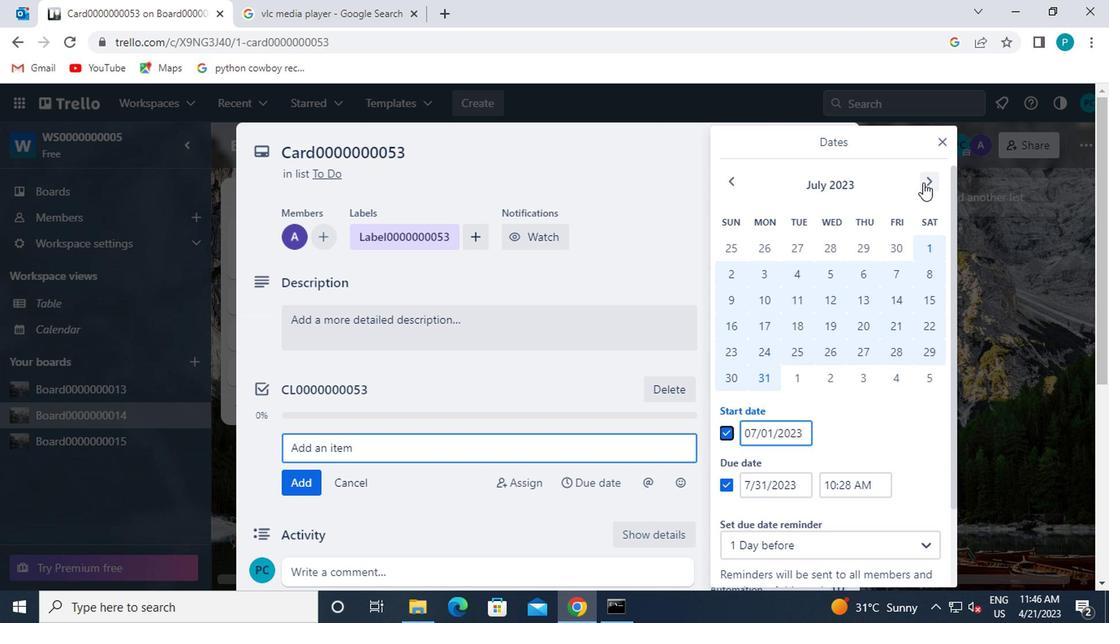 
Action: Mouse moved to (805, 240)
Screenshot: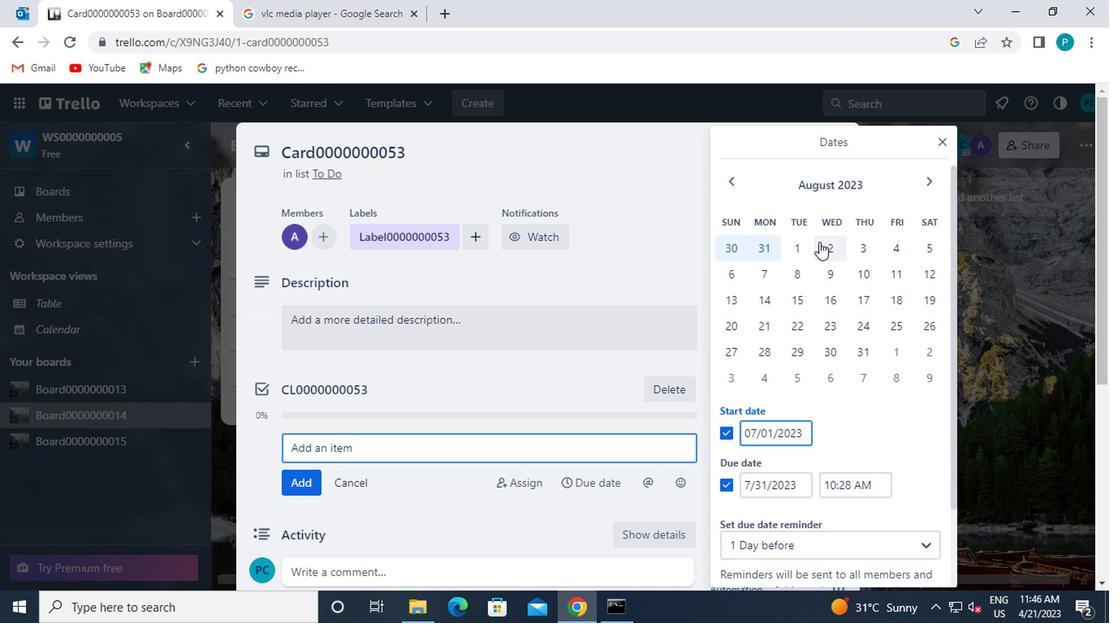 
Action: Mouse pressed left at (805, 240)
Screenshot: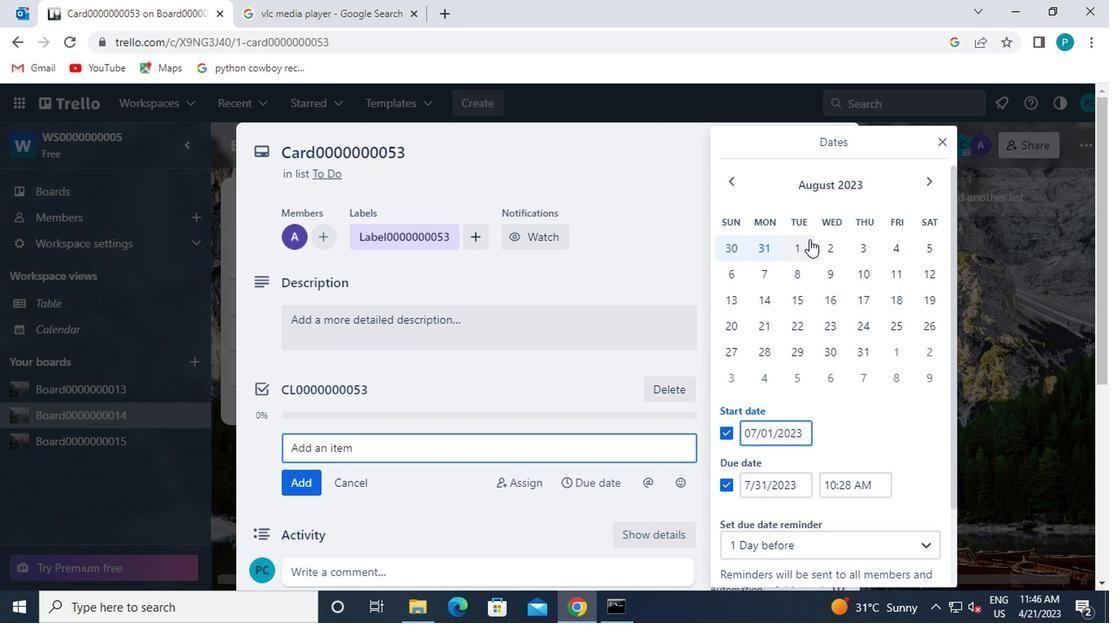 
Action: Mouse moved to (849, 361)
Screenshot: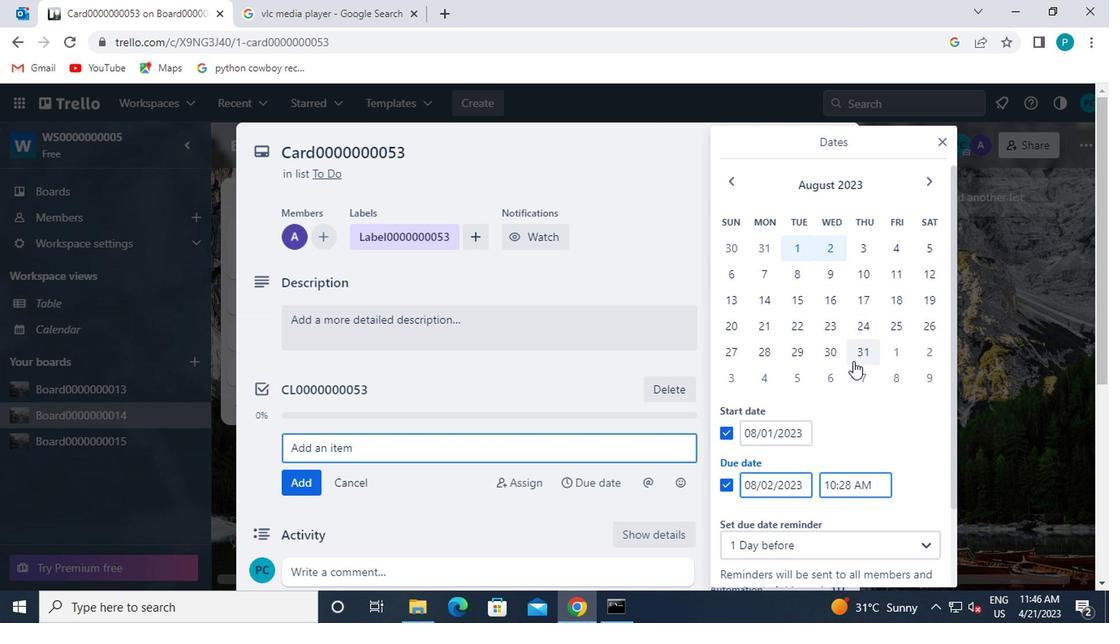 
Action: Mouse pressed left at (849, 361)
Screenshot: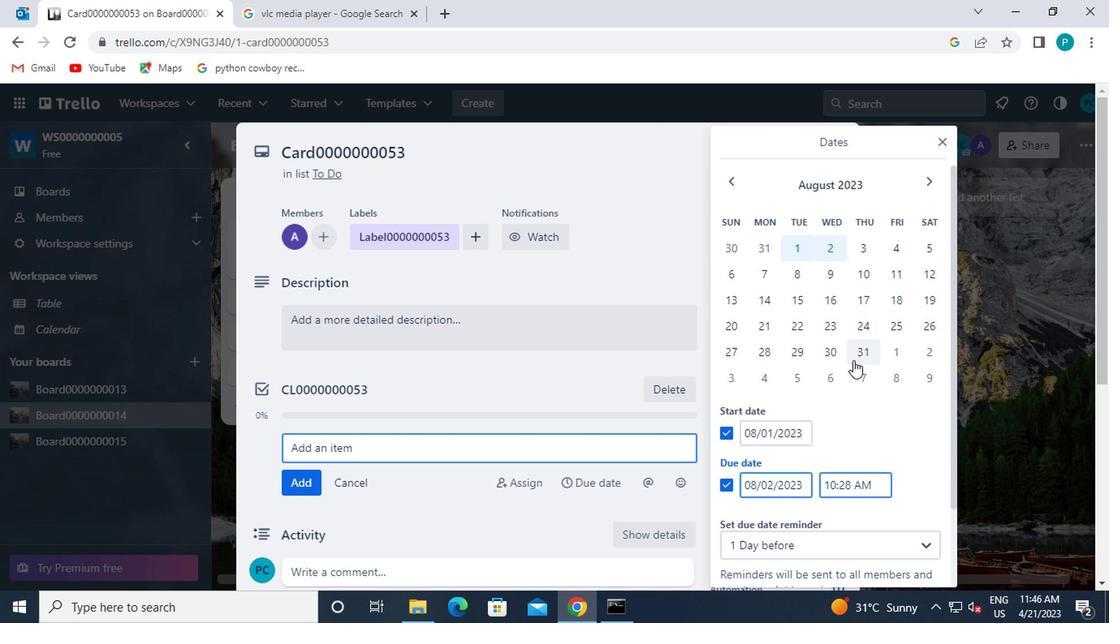 
Action: Mouse moved to (842, 364)
Screenshot: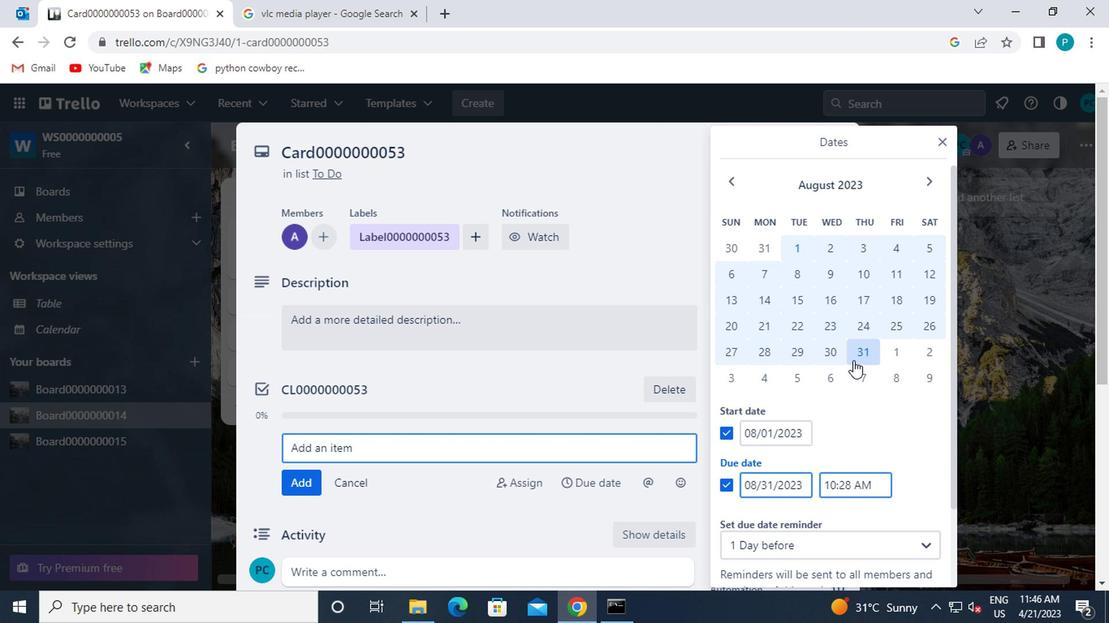 
Action: Mouse scrolled (842, 363) with delta (0, -1)
Screenshot: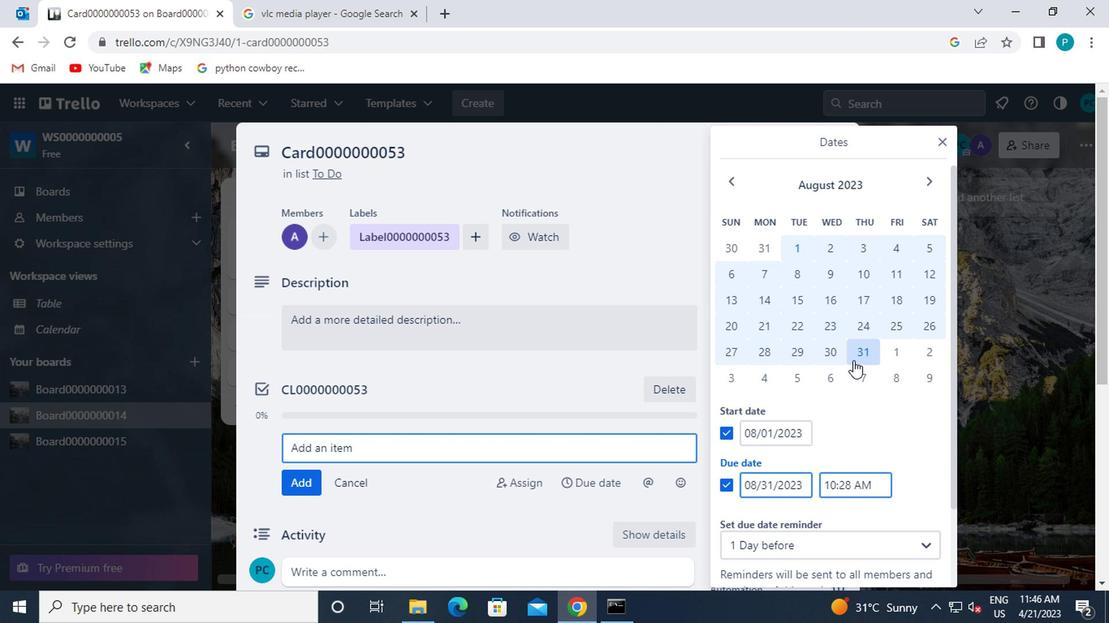 
Action: Mouse moved to (839, 365)
Screenshot: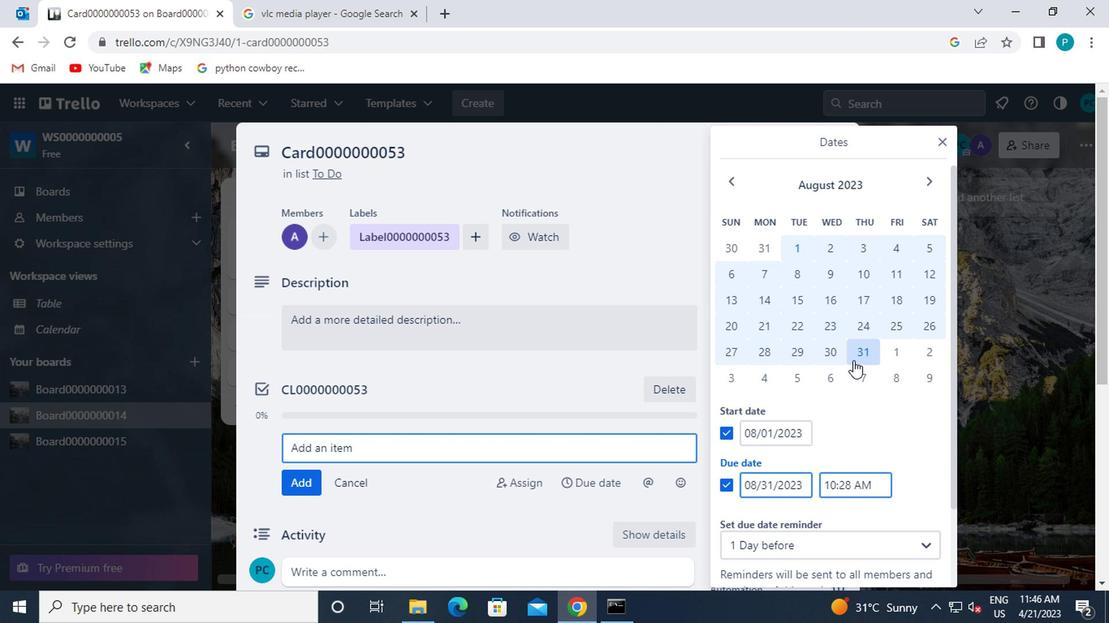 
Action: Mouse scrolled (839, 365) with delta (0, 0)
Screenshot: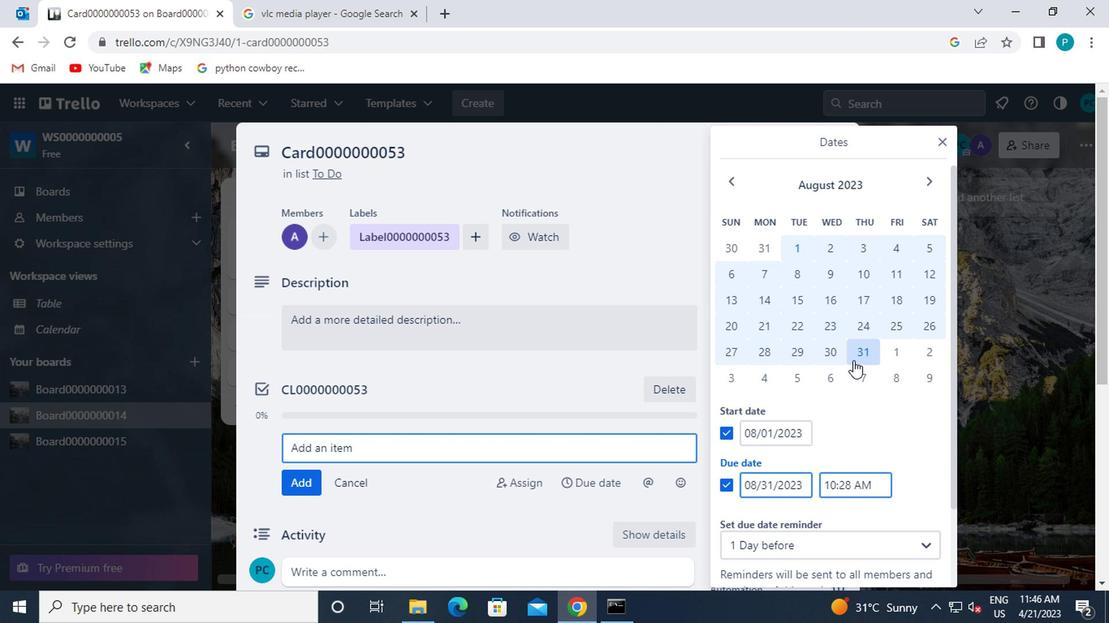 
Action: Mouse scrolled (839, 365) with delta (0, 0)
Screenshot: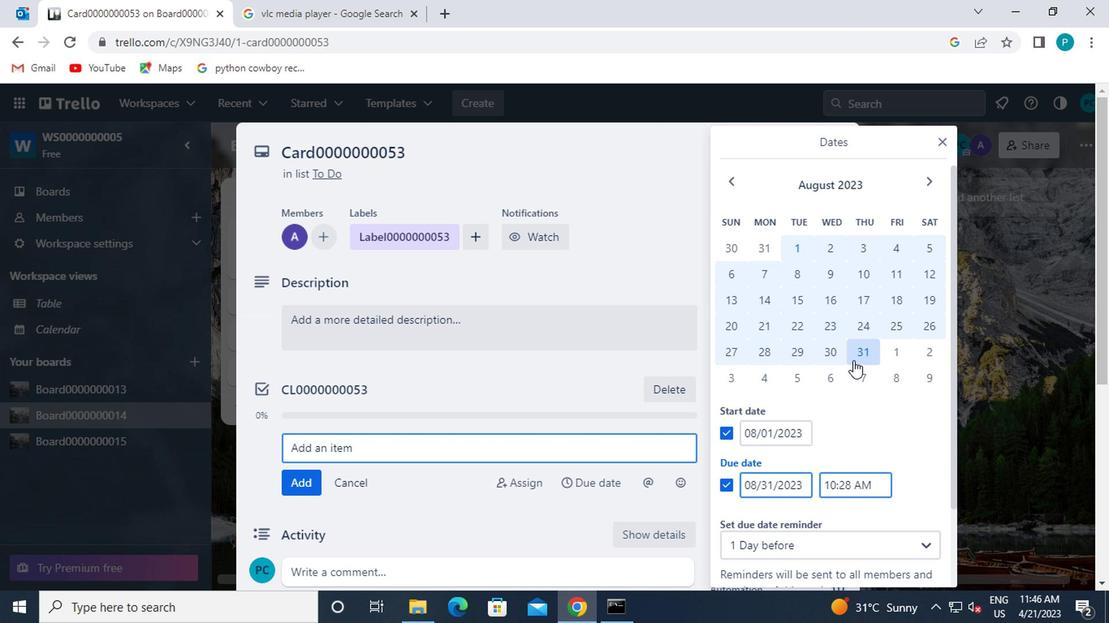 
Action: Mouse moved to (831, 371)
Screenshot: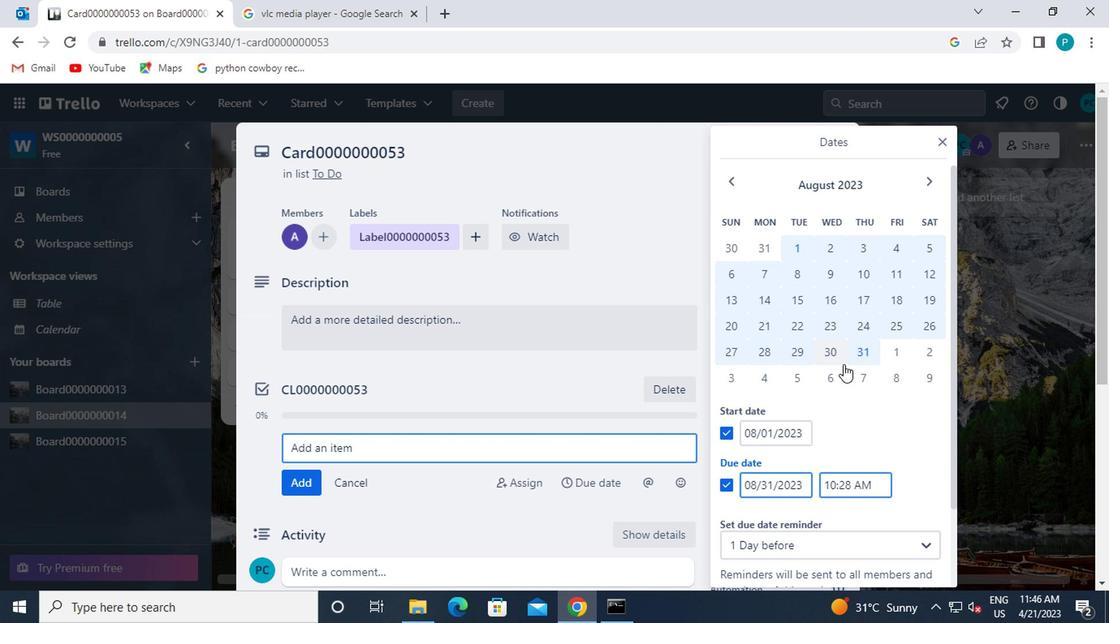 
Action: Mouse scrolled (831, 370) with delta (0, 0)
Screenshot: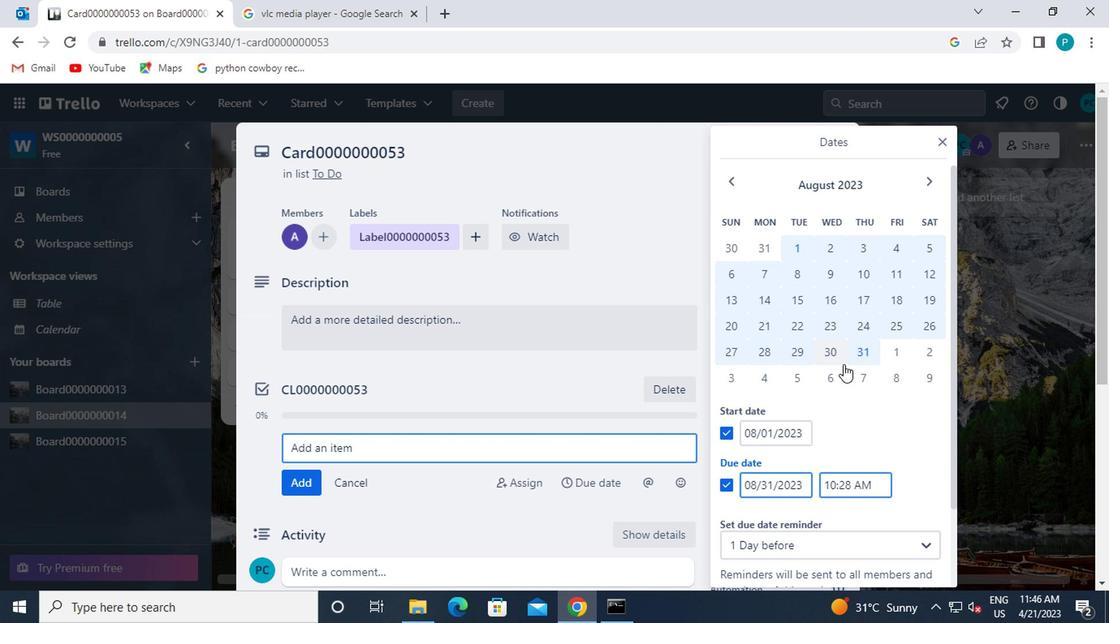 
Action: Mouse moved to (765, 516)
Screenshot: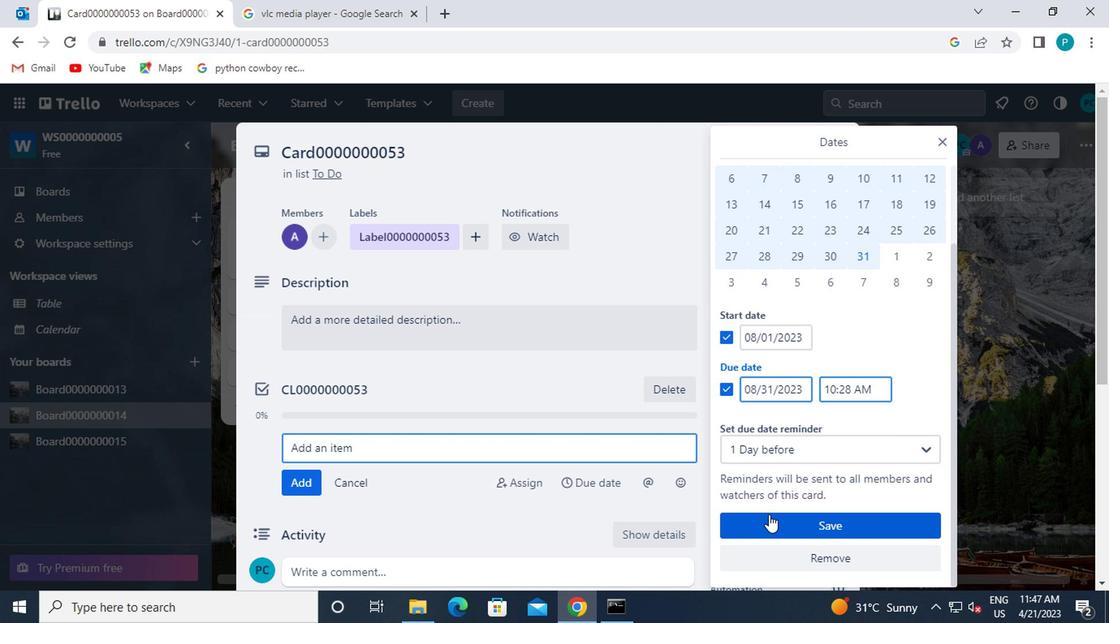 
Action: Mouse pressed left at (765, 516)
Screenshot: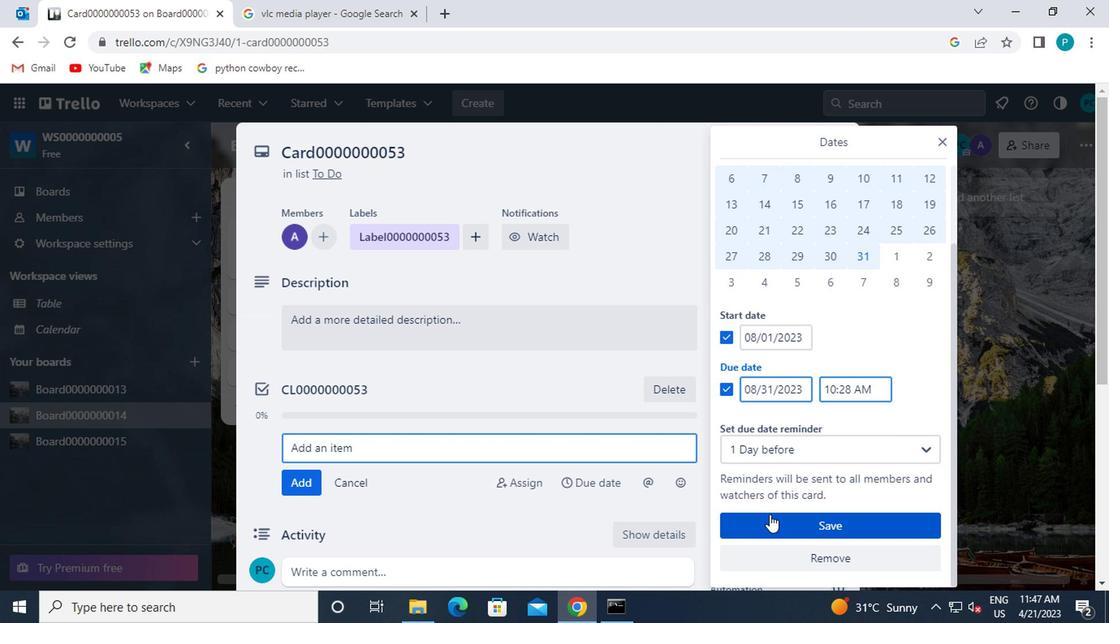 
Action: Mouse moved to (716, 490)
Screenshot: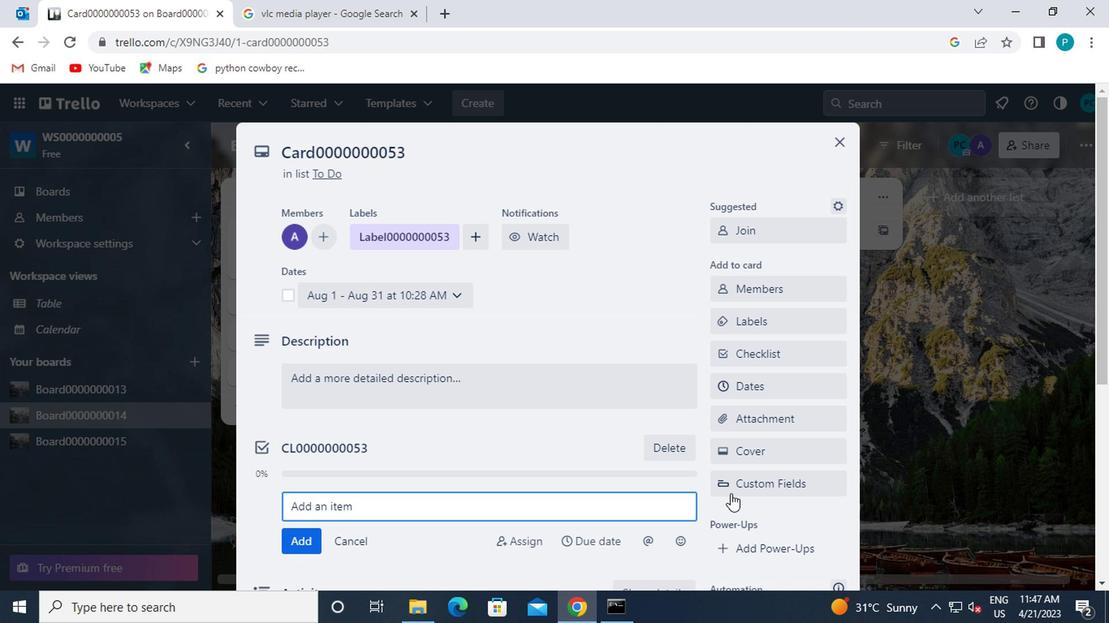 
